Task: Model the population dynamics of endangered species in a fragmented landscape.
Action: Mouse moved to (181, 370)
Screenshot: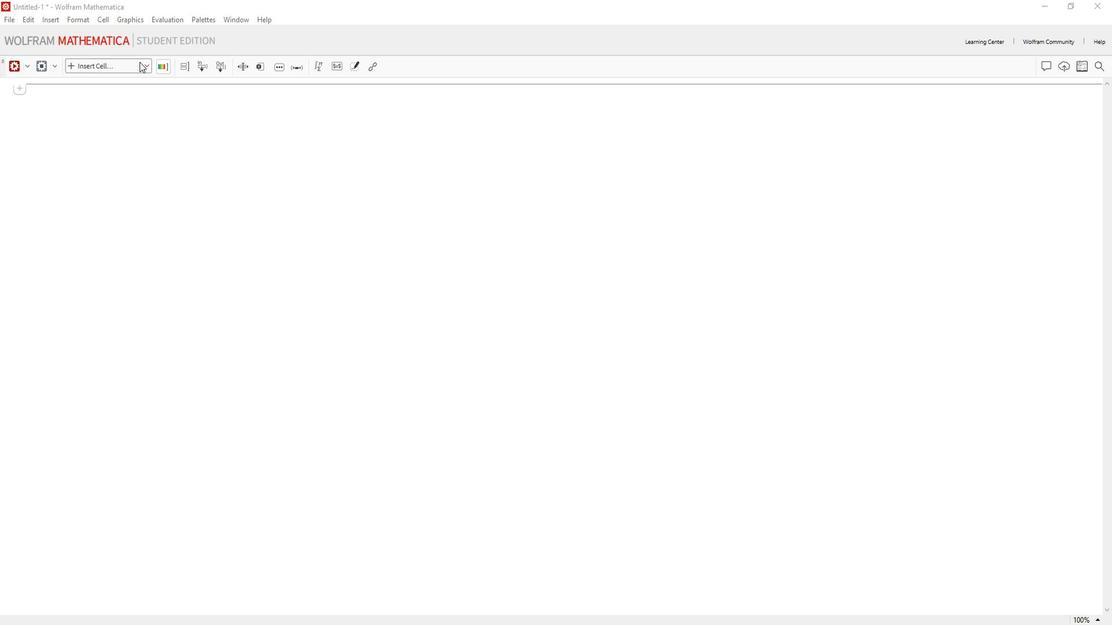 
Action: Mouse pressed left at (181, 370)
Screenshot: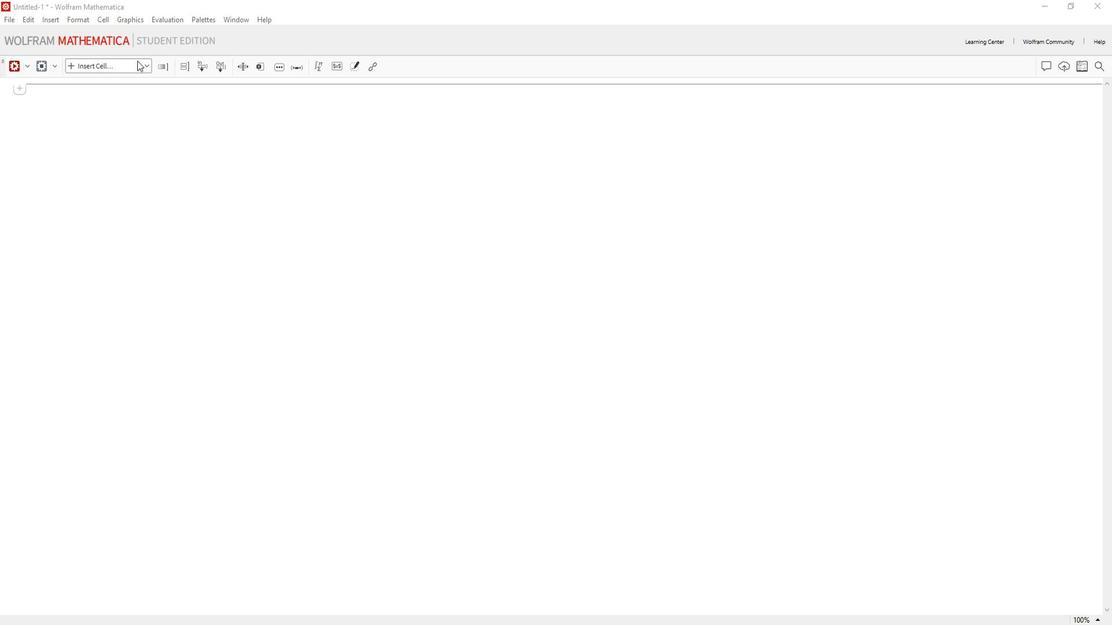 
Action: Mouse moved to (181, 370)
Screenshot: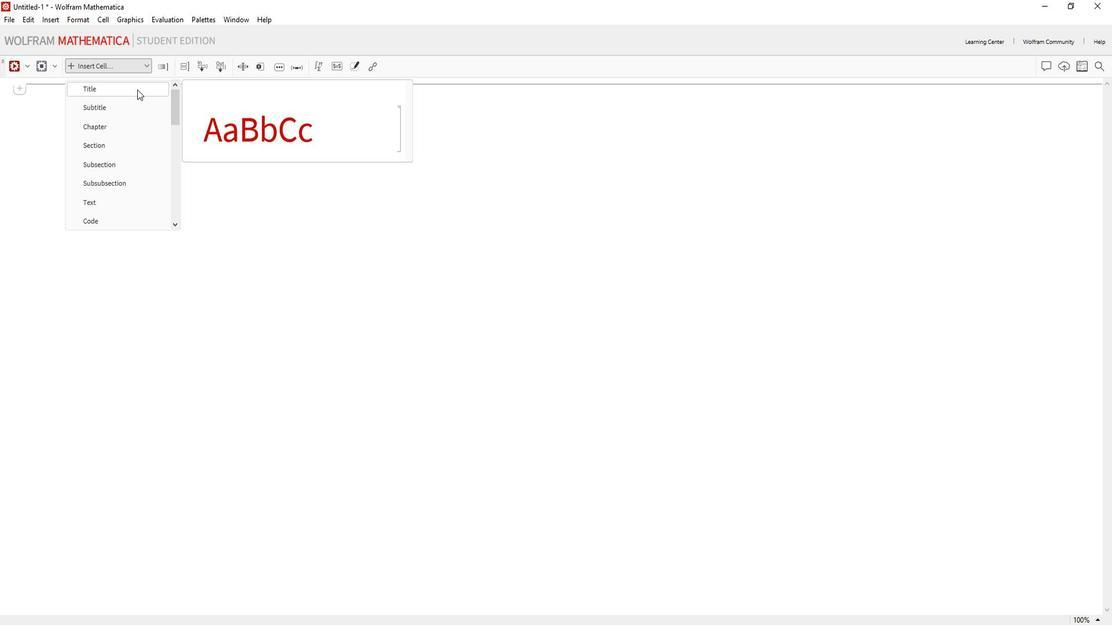 
Action: Mouse pressed left at (181, 370)
Screenshot: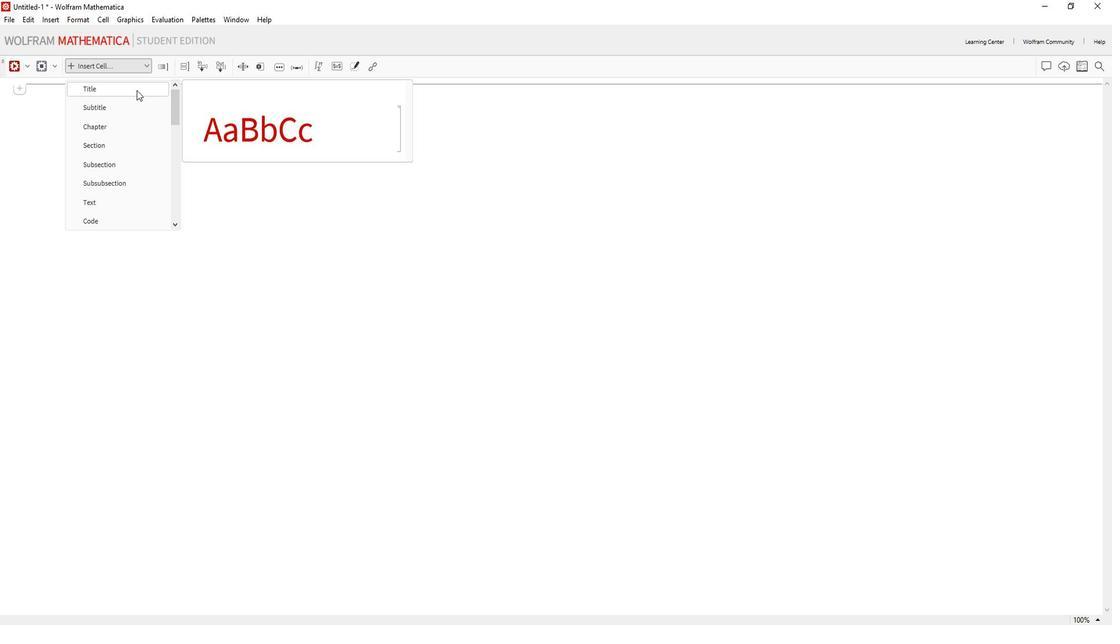 
Action: Mouse moved to (181, 371)
Screenshot: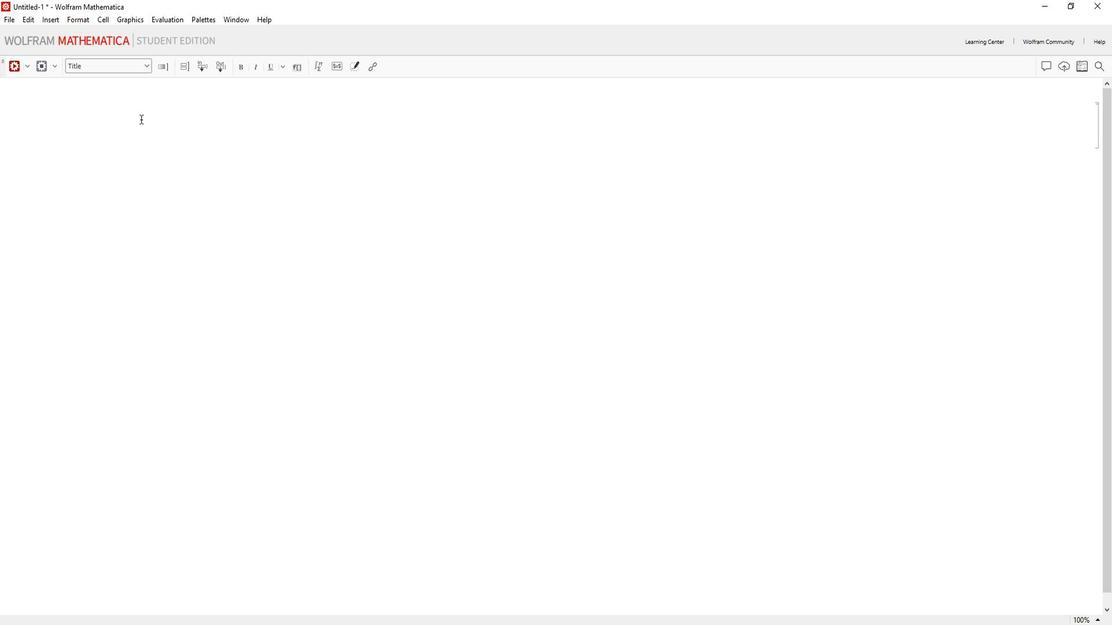 
Action: Key pressed p<Key.caps_lock>OPULATION<Key.space><Key.caps_lock>d<Key.caps_lock>YNAMICS<Key.space>OF<Key.space><Key.caps_lock>e<Key.caps_lock>NDANGERED<Key.space><Key.caps_lock>s<Key.caps_lock>PECIES<Key.space>IN<Key.space><Key.caps_lock>a<Key.space>f<Key.caps_lock>RAGMENTED<Key.space><Key.caps_lock>l<Key.caps_lock>ANDSCAP<Key.space><Key.backspace>E
Screenshot: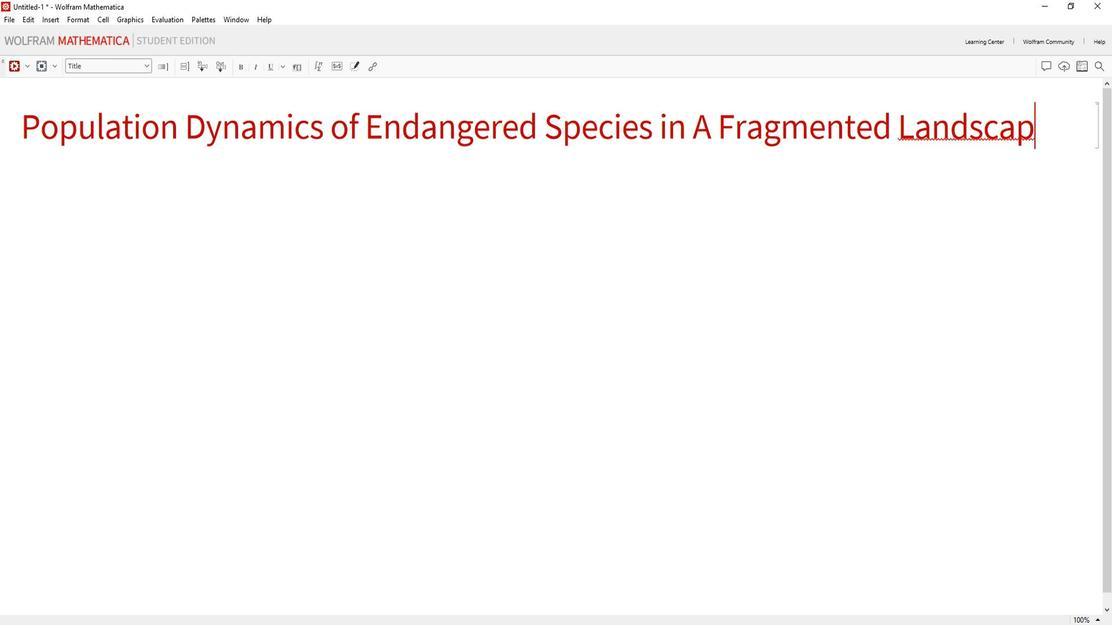 
Action: Mouse moved to (181, 371)
Screenshot: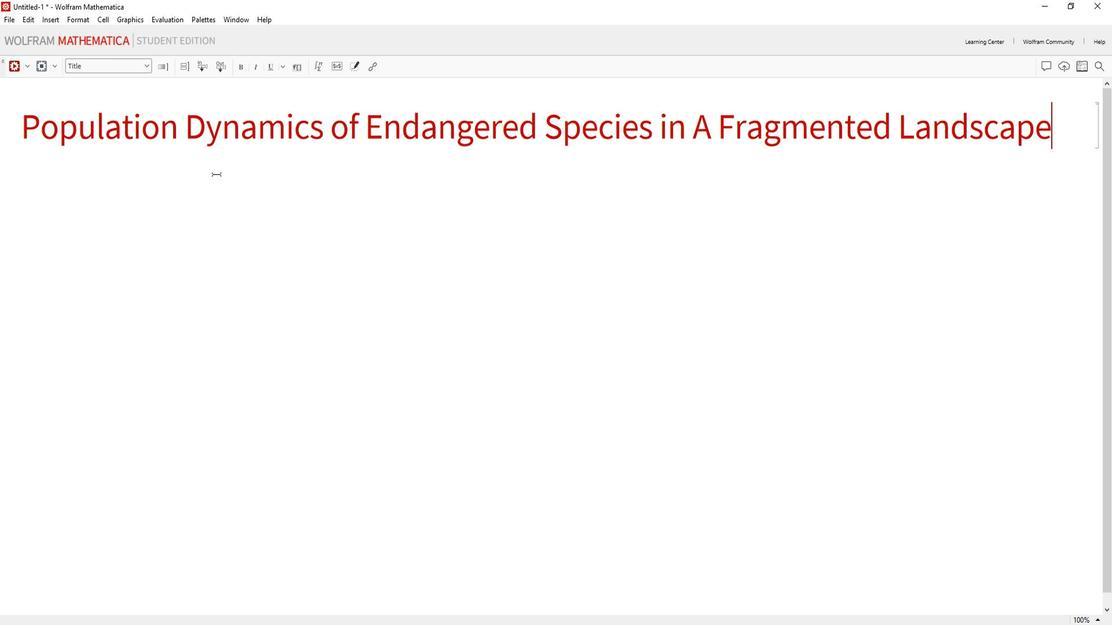 
Action: Key pressed <Key.space>
Screenshot: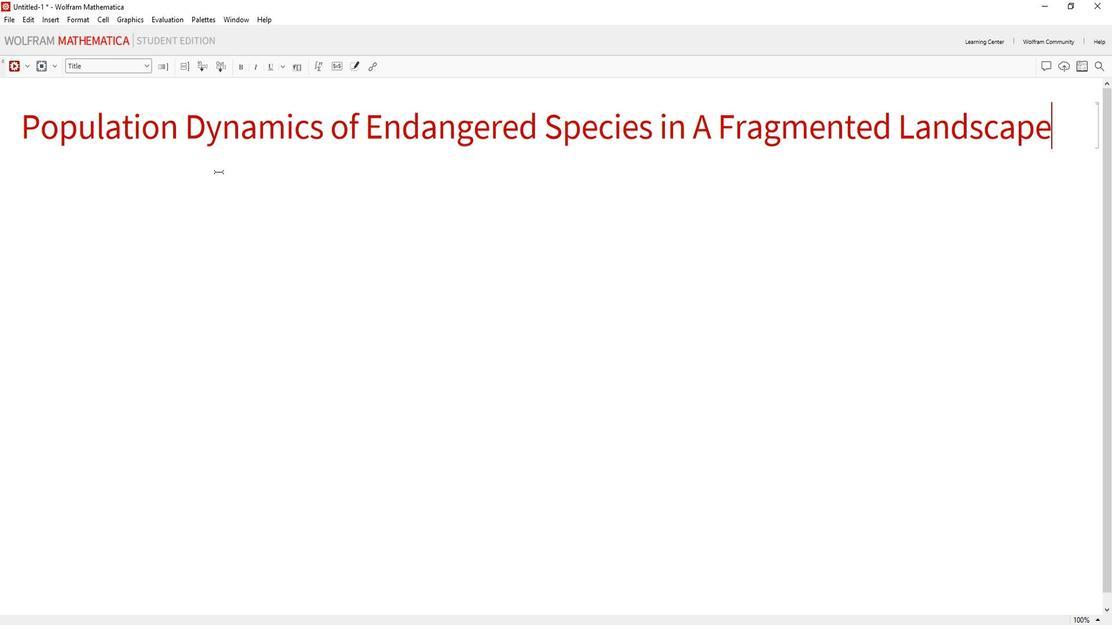 
Action: Mouse moved to (181, 371)
Screenshot: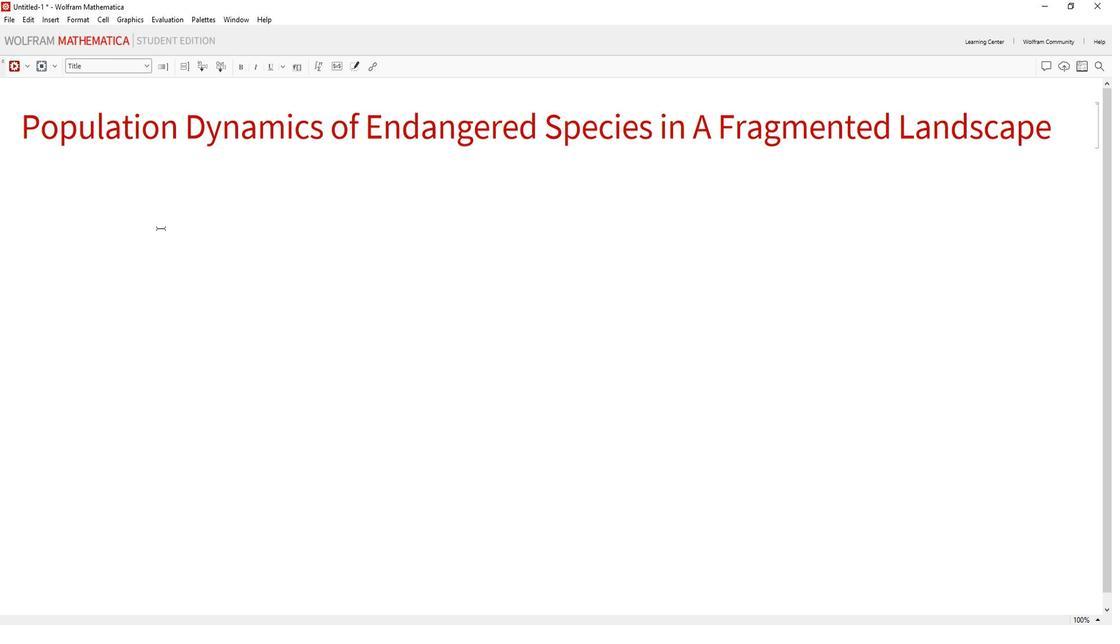 
Action: Mouse pressed left at (181, 371)
Screenshot: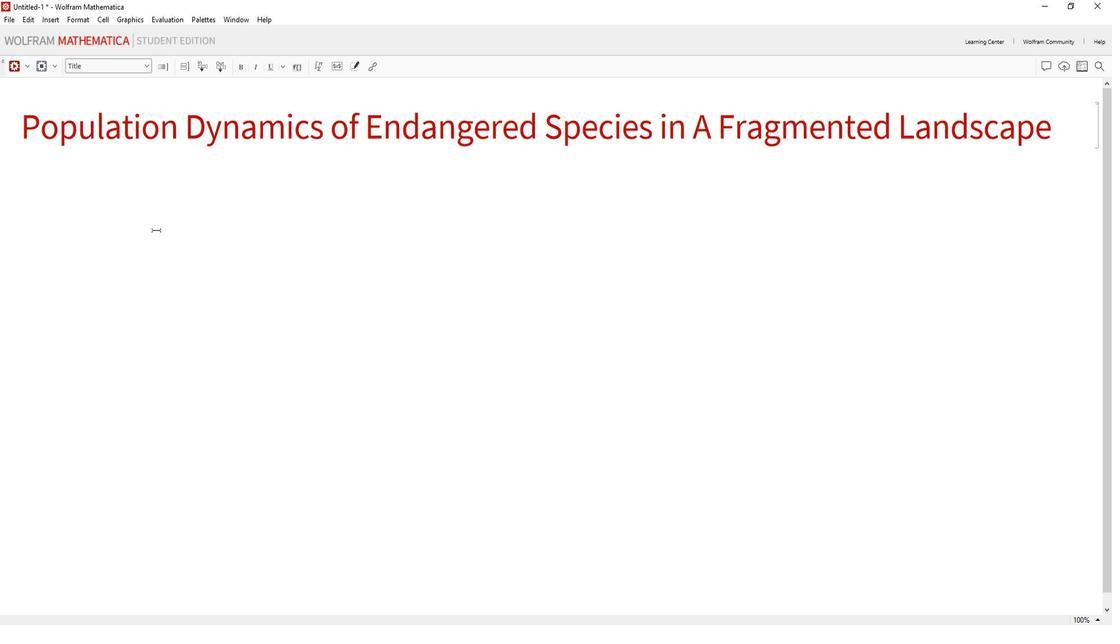 
Action: Mouse moved to (181, 370)
Screenshot: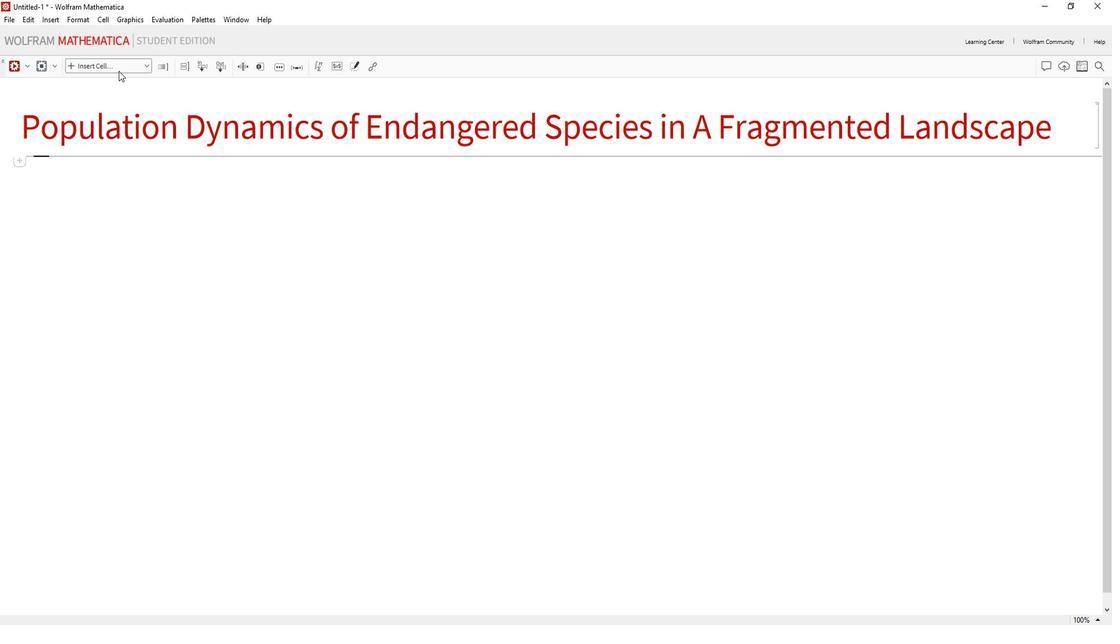 
Action: Mouse pressed left at (181, 370)
Screenshot: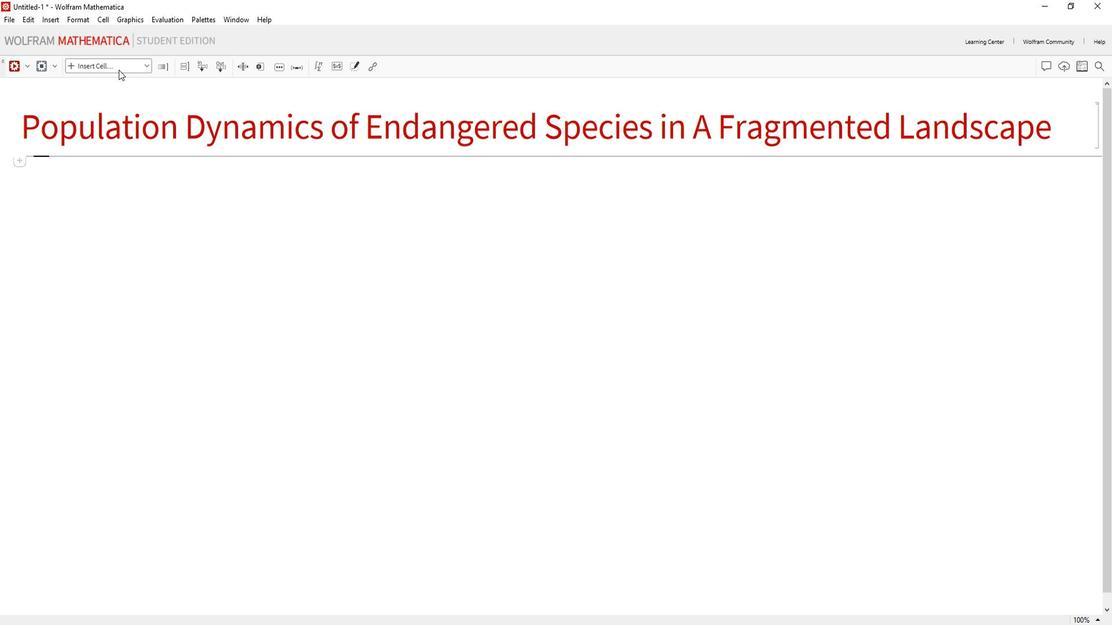 
Action: Mouse moved to (181, 371)
Screenshot: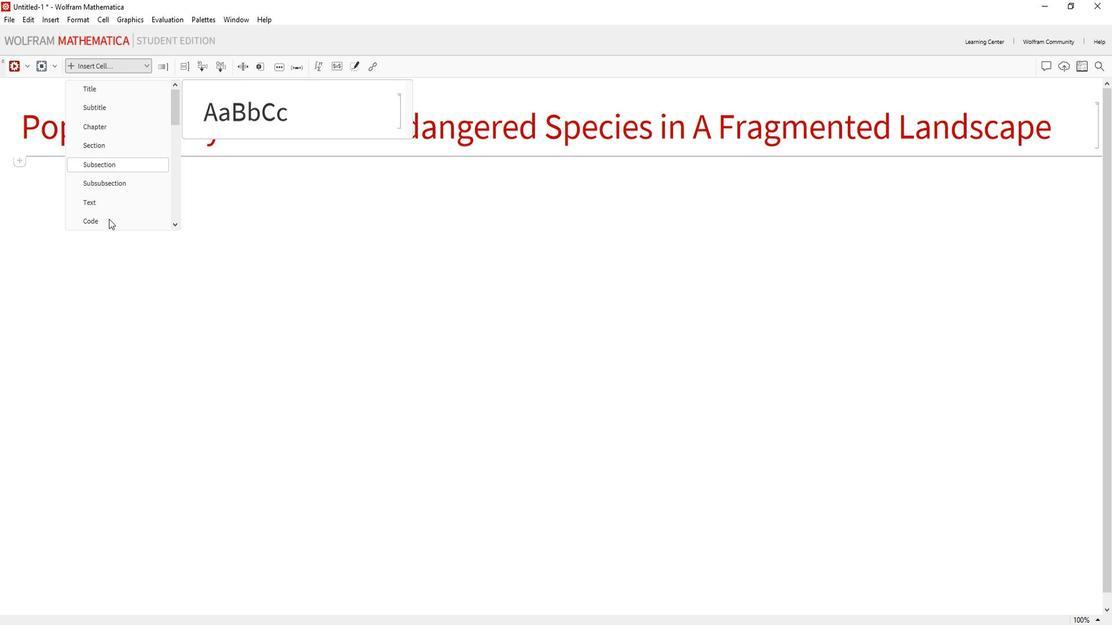
Action: Mouse pressed left at (181, 371)
Screenshot: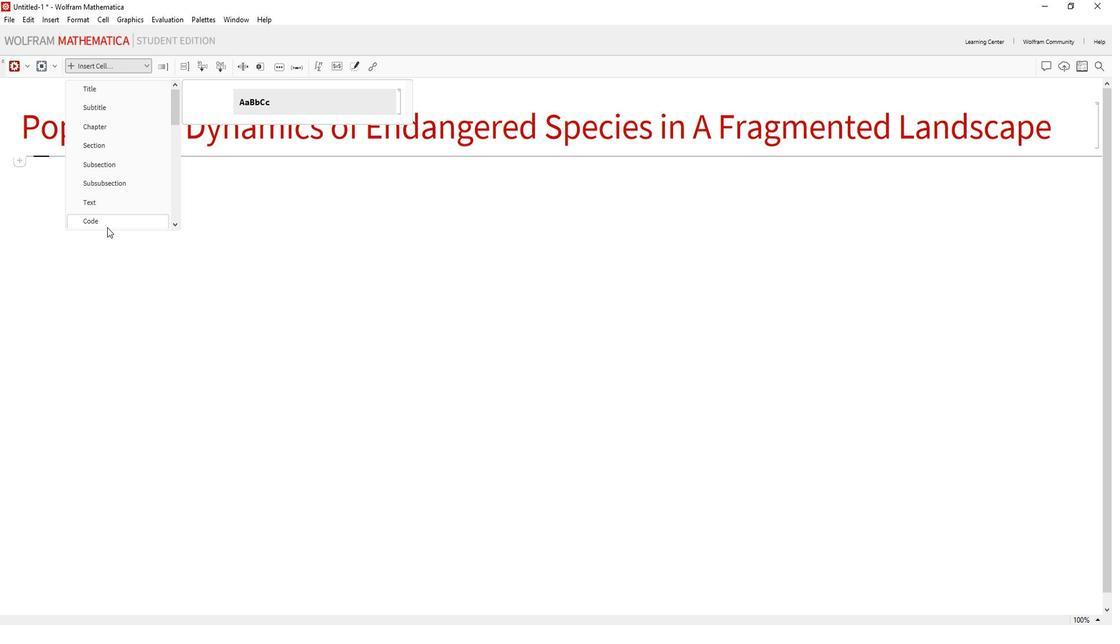 
Action: Mouse moved to (181, 371)
Screenshot: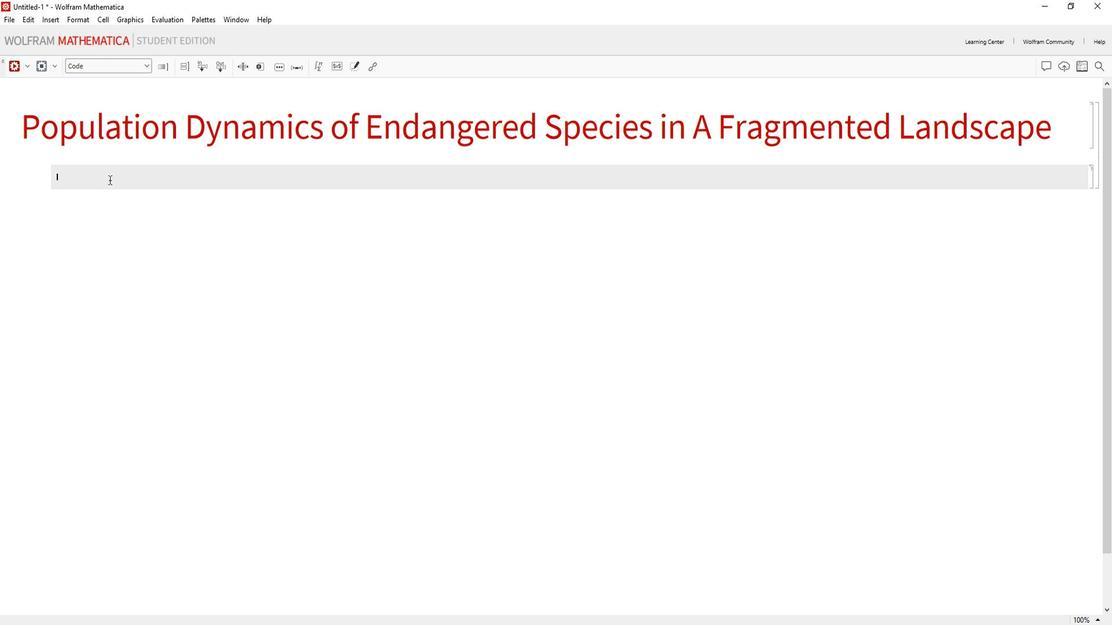 
Action: Key pressed BIRTH<Key.caps_lock>r<Key.caps_lock>ATE<Key.space>=<Key.space>0.2;<Key.enter>DEATH<Key.caps_lock>r<Key.caps_lock>ATE<Key.space>-<Key.backspace>=<Key.space>0.1;<Key.enter>MIGRATION<Key.caps_lock>r<Key.caps_lock>ATE<Key.space>=<Key.space>0.05;<Key.enter>FRAG
Screenshot: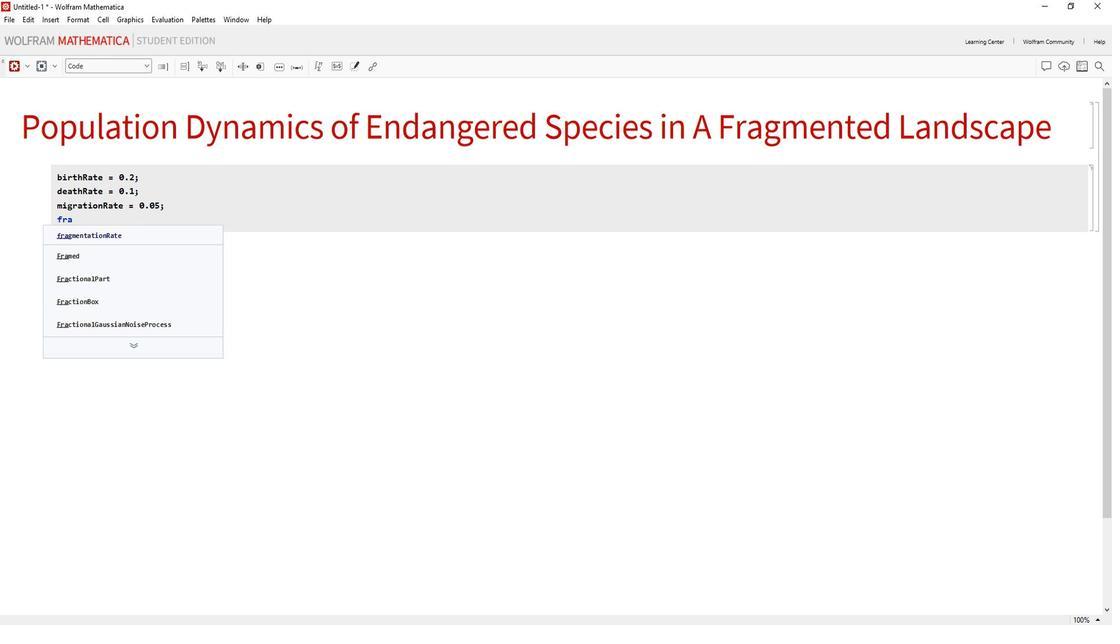 
Action: Mouse moved to (181, 371)
Screenshot: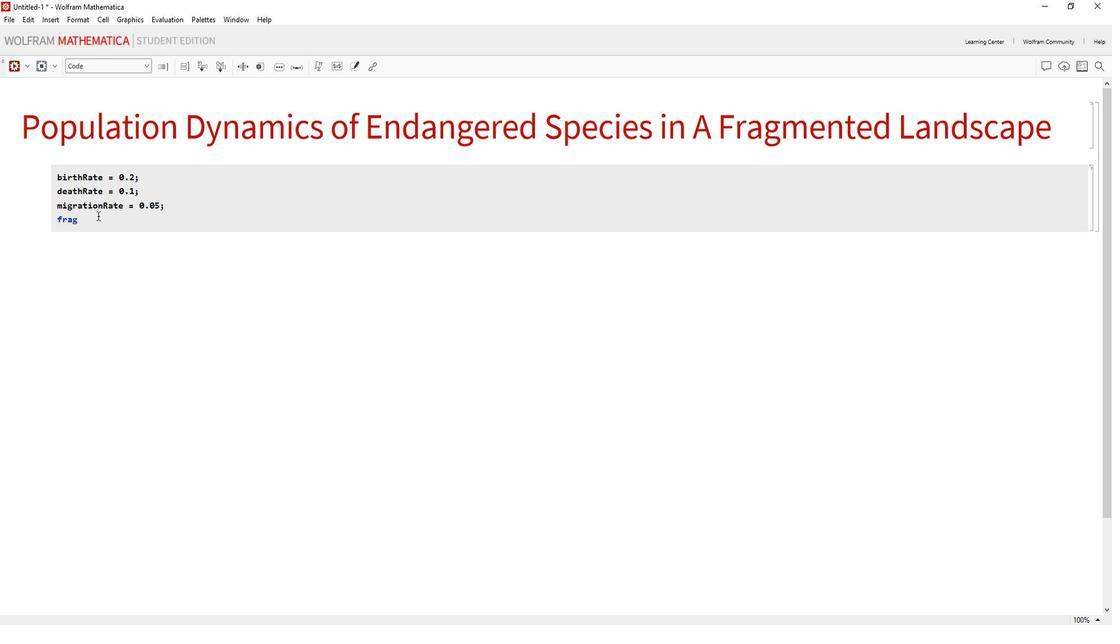 
Action: Key pressed M
Screenshot: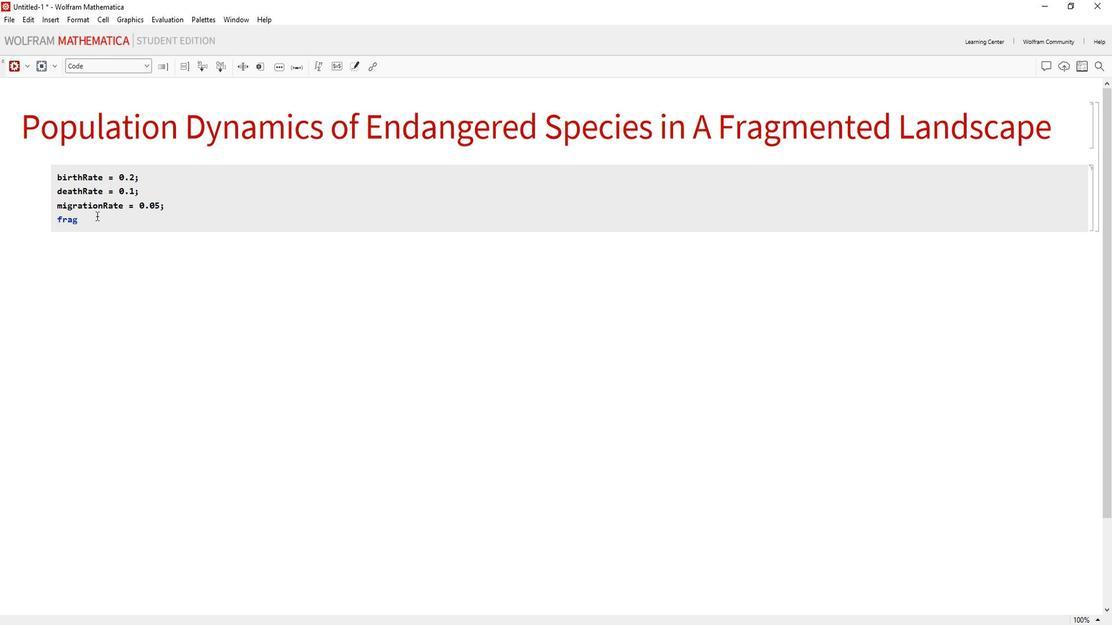 
Action: Mouse moved to (181, 371)
Screenshot: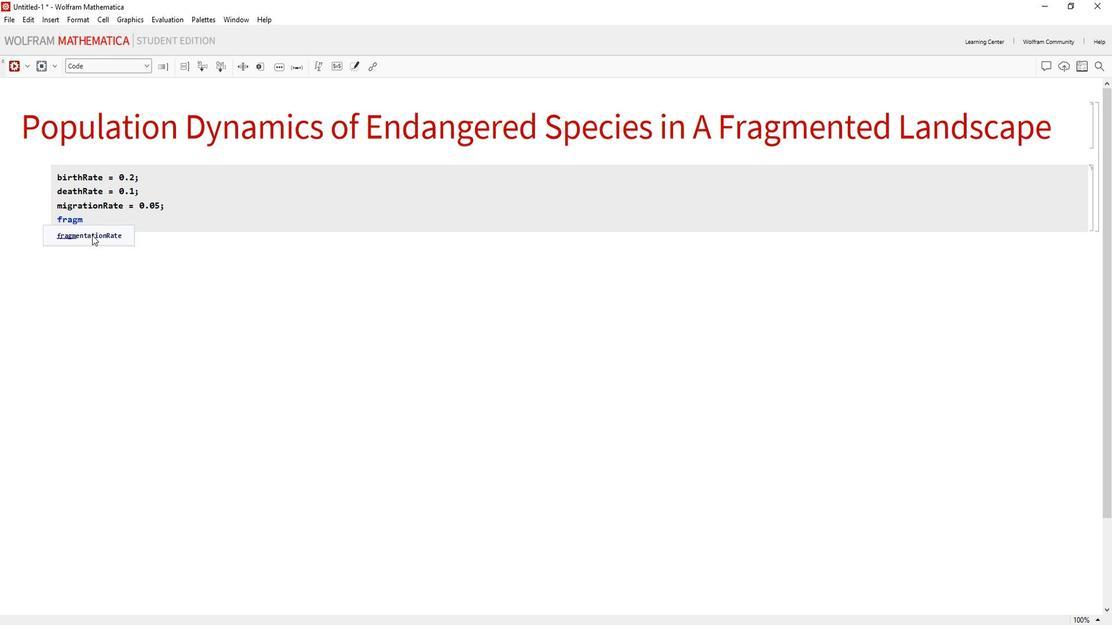 
Action: Mouse pressed left at (181, 371)
Screenshot: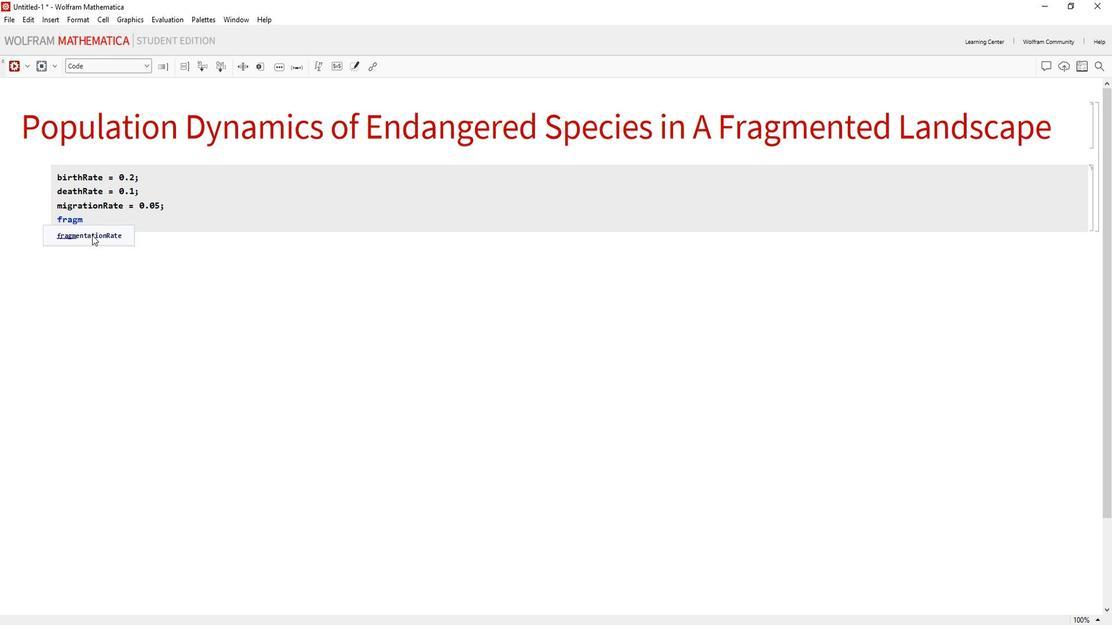 
Action: Key pressed <Key.space>=<Key.space>0.02;<Key.enter>EQNS<Key.space>=<Key.space><Key.shift_r>{<Key.space><Key.enter><Key.caps_lock>p'<Key.caps_lock>[T]<Key.space>==<Key.space>BIRTH<Key.caps_lock>r<Key.caps_lock>ATE
Screenshot: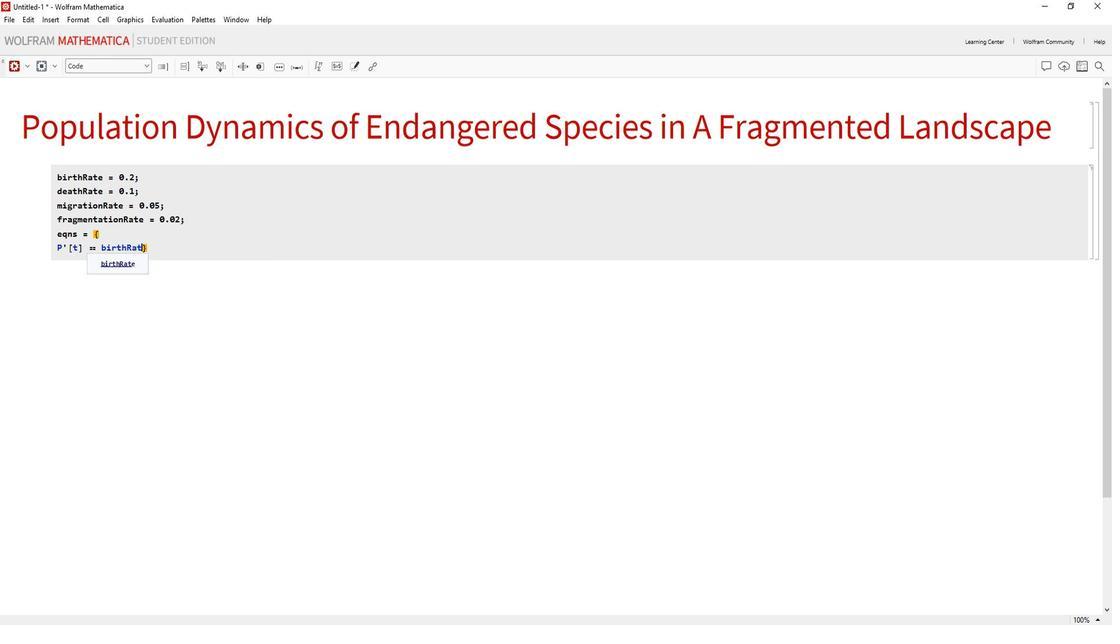 
Action: Mouse moved to (181, 371)
Screenshot: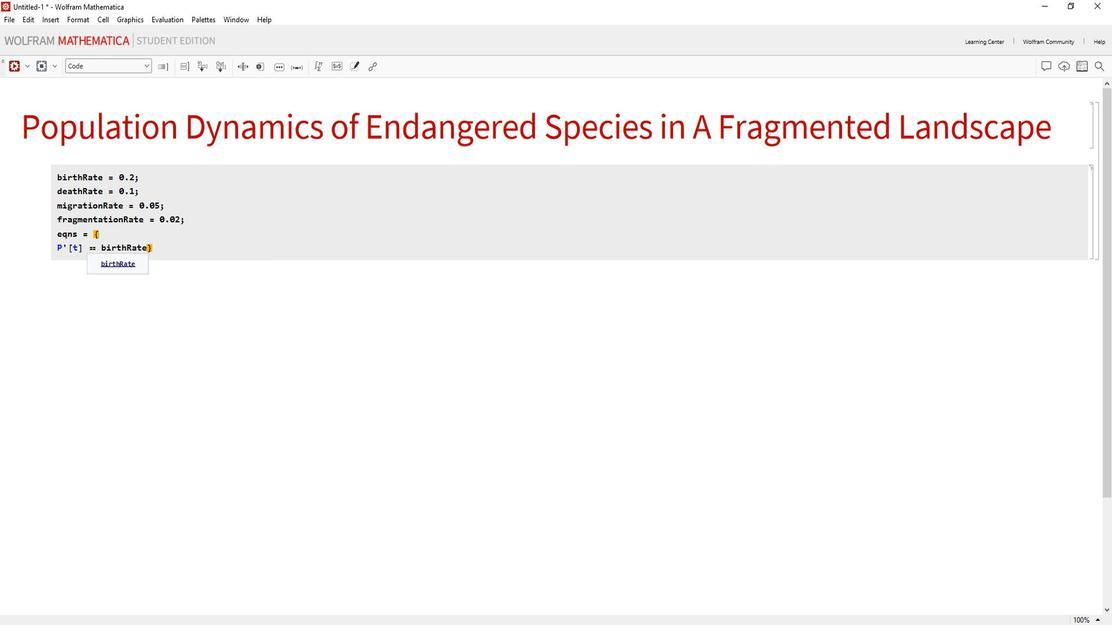 
Action: Key pressed *<Key.caps_lock>p[<Key.caps_lock>T<Key.right><Key.space>
Screenshot: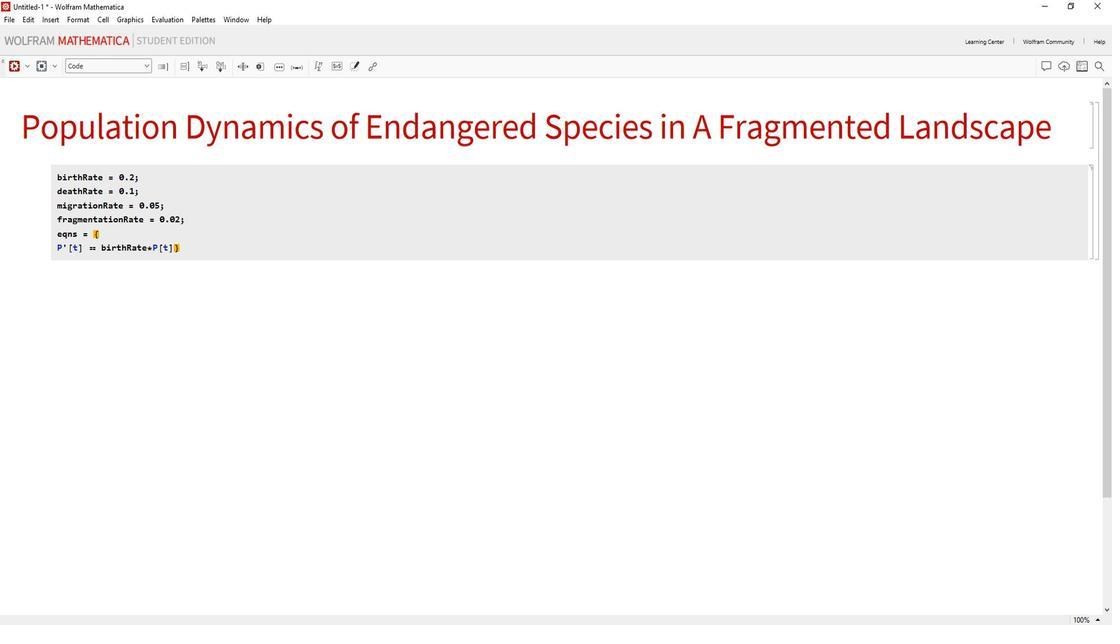 
Action: Mouse moved to (181, 371)
Screenshot: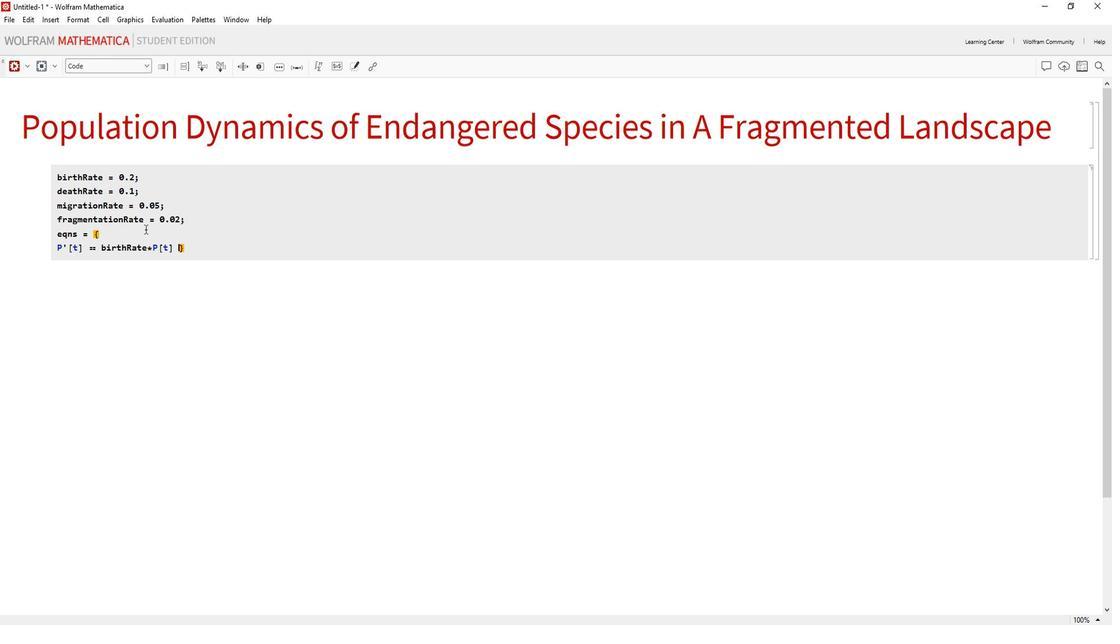 
Action: Key pressed -
Screenshot: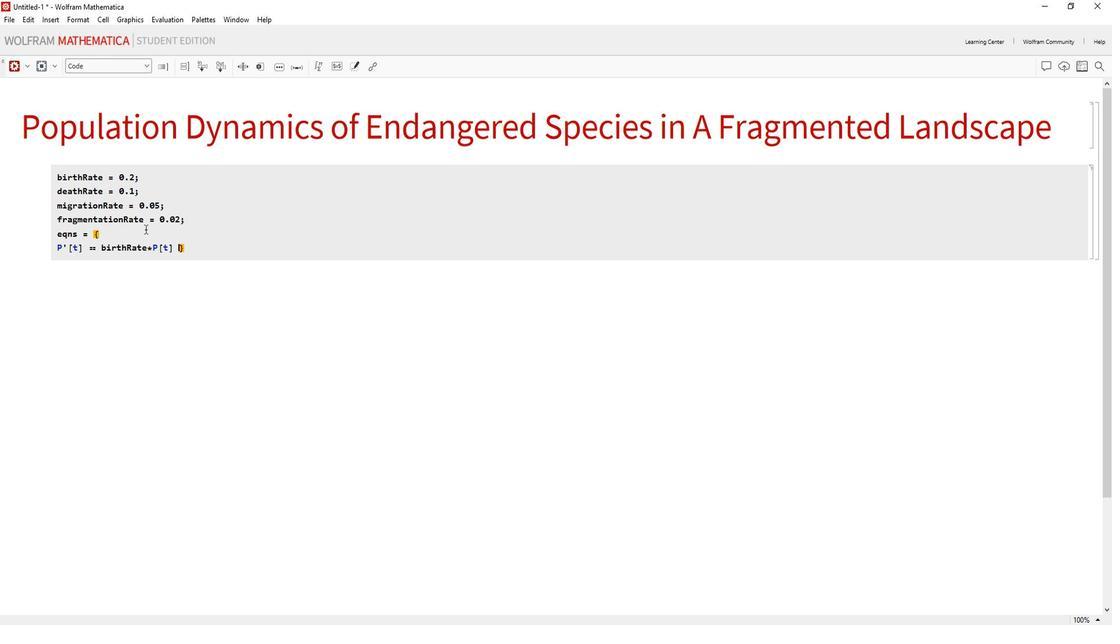 
Action: Mouse moved to (181, 371)
Screenshot: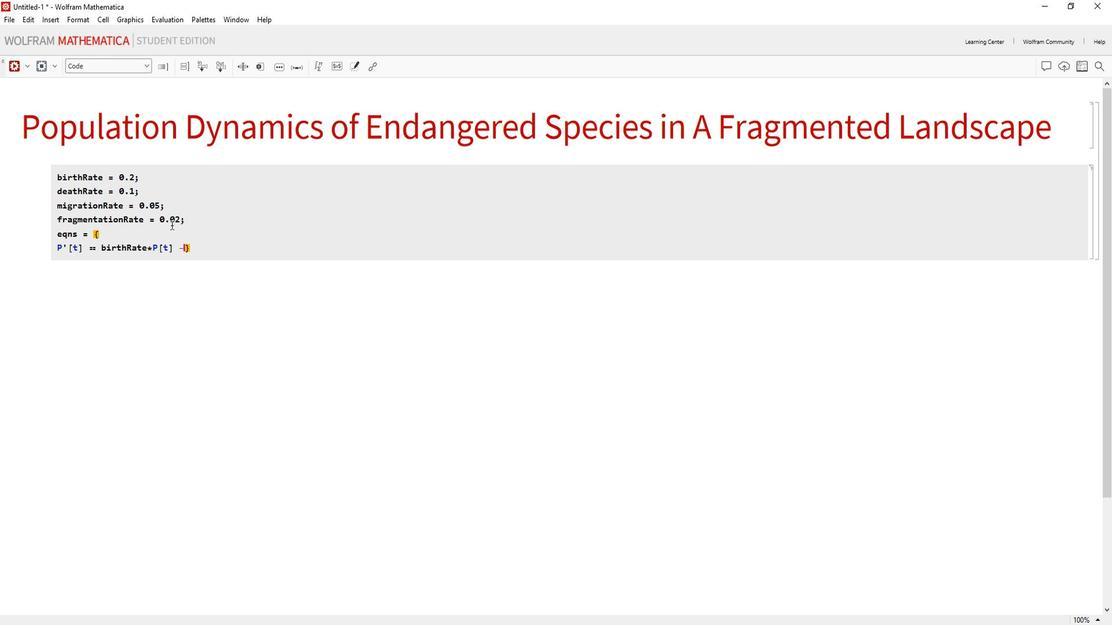 
Action: Key pressed <Key.space>DEATH<Key.caps_lock>r<Key.caps_lock>ATE*<Key.caps_lock>p<Key.caps_lock>[T]<Key.space>-<Key.space>FRAGMENTATION<Key.caps_lock>r<Key.caps_lock>ATE*<Key.caps_lock>p[<Key.caps_lock>T<Key.right>,<Key.space><Key.enter><Key.caps_lock>q<Key.caps_lock>'[T<Key.right><Key.space>==<Key.space>BIRTH<Key.caps_lock>r<Key.caps_lock>ATE<Key.space><Key.backspace>*<Key.caps_lock>q<Key.caps_lock>9T<Key.backspace><Key.backspace>[T<Key.right><Key.space>-<Key.space>DEATH<Key.caps_lock>r<Key.caps_lock>ATE*<Key.caps_lock>q[<Key.caps_lock>T<Key.right><Key.space>-<Key.space>FRAGMENTATION<Key.caps_lock>r<Key.caps_lock>T<Key.backspace>ATE*<Key.caps_lock>q[<Key.caps_lock>T<Key.right><Key.space><Key.shift>+<Key.space>MIGRATION<Key.caps_lock>r<Key.caps_lock>ATE*<Key.caps_lock>p[<Key.caps_lock>T<Key.right><Key.space>-<Key.space>MIGRATION<Key.caps_lock>r<Key.caps_lock>ATE*<Key.caps_lock>q[<Key.caps_lock>T<Key.right>,<Key.space><Key.enter><Key.caps_lock>r'<Key.caps_lock>[T<Key.right><Key.space>==<Key.space>BIRTH<Key.caps_lock>r<Key.caps_lock>ATE*<Key.caps_lock>r[t<Key.backspace><Key.caps_lock>T<Key.right><Key.space>-<Key.space>DEATH<Key.caps_lock>r<Key.caps_lock>ATE*<Key.caps_lock>r<Key.caps_lock>T]<Key.backspace><Key.backspace>[T]<Key.space>-<Key.space>FRAGMENTATION<Key.caps_lock>r<Key.caps_lock>ATE*<Key.caps_lock>r[<Key.caps_lock>T]<Key.space><Key.shift>+<Key.space>MIGRATION<Key.caps_lock>r<Key.caps_lock>ATE*<Key.caps_lock>q[<Key.caps_lock>T]<Key.space>-<Key.space>MIGRATION<Key.caps_lock>r<Key.caps_lock>ATE*<Key.caps_lock>r<Key.caps_lock>[T],<Key.space><Key.enter><Key.right>;<Key.enter>INITIAL<Key.caps_lock>c<Key.caps_lock>ONDITIONS<Key.space>=<Key.space><Key.shift_r>{<Key.caps_lock>p[0]<Key.space>==<Key.space>100,<Key.space><Key.caps_lock>Q[<Key.backspace><Key.backspace><Key.caps_lock>q[0]<Key.space>==<Key.space>50,<Key.space>r[0]<Key.space>==<Key.space>20<Key.shift_r><Key.shift_r>};<Key.enter>sol<Key.backspace><Key.backspace><Key.backspace><Key.caps_lock>S<Key.caps_lock>o<Key.backspace><Key.caps_lock>OL<Key.space>=<Key.space><Key.caps_lock>nds<Key.caps_lock>OLVE[<Key.shift_r>{EQNS,<Key.space>INITIAL<Key.caps_lock>c<Key.caps_lock>ONDITIONS<Key.right>,<Key.space><Key.shift_r>{<Key.caps_lock>p,<Key.space>q,<Key.space>r<Key.right><Key.right><Key.backspace>,<Key.space><Key.shift_r>{t<Key.backspace><Key.caps_lock>T,<Key.space>0,<Key.space>100<Key.shift_r>};<Key.enter><Key.caps_lock>p<Key.caps_lock>LOT[<Key.caps_lock>e<Key.caps_lock>VALUATE[<Key.shift_r>{<Key.caps_lock>p[t<Key.backspace><Key.caps_lock>T[<Key.backspace>],<Key.space><Key.caps_lock>q<Key.caps_lock>[T],<Key.space><Key.caps_lock>r<Key.caps_lock>[T]<Key.shift_r>}<Key.space>/.<Key.space>SOL],<Key.space><Key.shift_r><Key.shift_r>{T,<Key.space>0,<Key.space>100<Key.shift_r>},<Key.enter><Key.caps_lock>p<Key.caps_lock>LOT<Key.caps_lock>l<Key.caps_lock>EGENDS<Key.space>-<Key.shift><Key.shift><Key.shift><Key.shift>><Key.space><Key.shift_r>{<Key.shift_r>"<Key.caps_lock>f<Key.caps_lock>RAGMENT<Key.space>1<Key.shift_r>",<Key.space><Key.shift_r>"<Key.caps_lock>f<Key.caps_lock>RAGMENT<Key.space>2<Key.shift_r>",<Key.space><Key.shift_r>"<Key.caps_lock>f<Key.caps_lock>RAGMENT<Key.space>3<Key.shift_r><Key.shift_r>"<Key.shift_r>},<Key.enter><Key.caps_lock>a<Key.caps_lock>XES<Key.caps_lock>l<Key.caps_lock>ABEL<Key.space>-<Key.shift>><Key.space><Key.shift_r>{<Key.shift_r>"<Key.caps_lock>t<Key.caps_lock>IME<Key.shift_r>",<Key.space><Key.shift_r>"<Key.caps_lock>p<Key.caps_lock>OPULATION<Key.shift_r>"<Key.shift_r>},<Key.enter><Key.caps_lock>p<Key.caps_lock>LOT<Key.caps_lock>l<Key.caps_lock>ABEL<Key.space>-<Key.shift>><Key.space><Key.shift_r>"<Key.caps_lock>p<Key.caps_lock>OPULATION<Key.space><Key.caps_lock>d<Key.caps_lock>YNAMICS<Key.space>INA<Key.space><Key.caps_lock>f<Key.caps_lock>RAGMENTED<Key.space><Key.caps_lock>l<Key.caps_lock>ANDSCAPE'<Key.backspace><Key.shift_r>"<Key.shift_r><Key.shift_r><Key.shift_r><Key.shift_r><Key.shift_r><Key.shift_r><Key.shift_r><Key.shift_r><Key.shift_r><Key.shift_r><Key.shift_r><Key.shift_r>]<Key.space>
Screenshot: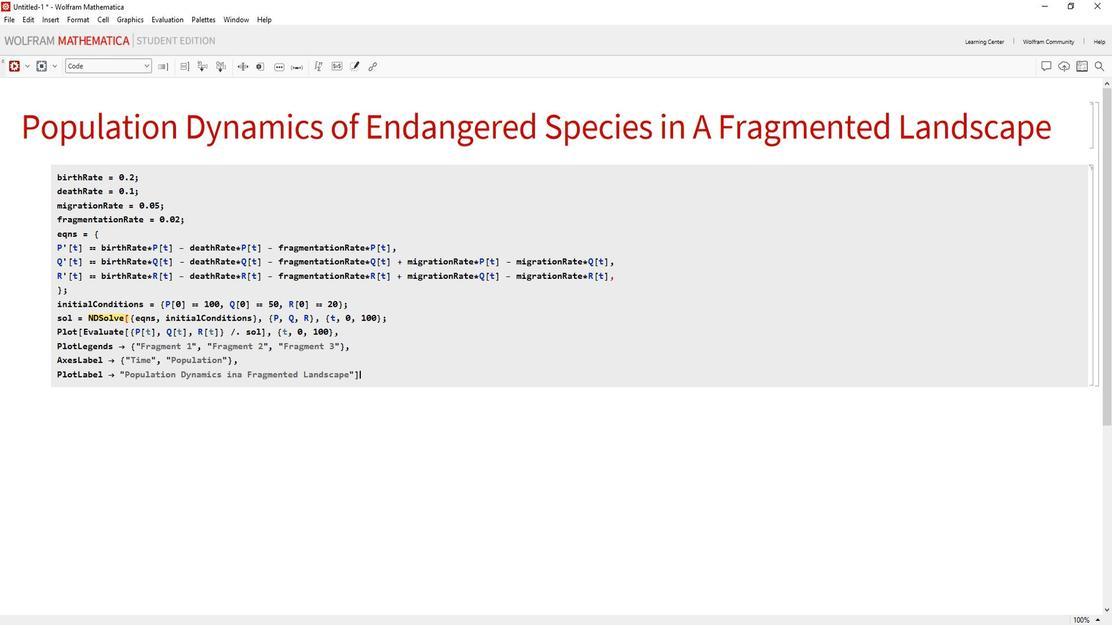 
Action: Mouse moved to (181, 370)
Screenshot: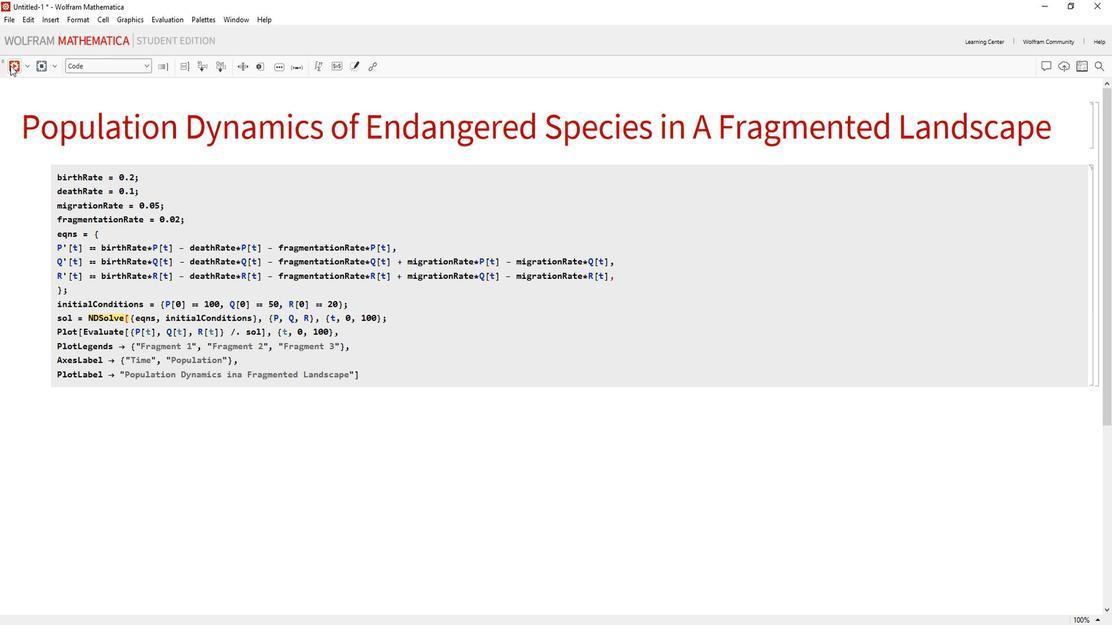 
Action: Mouse pressed left at (181, 370)
Screenshot: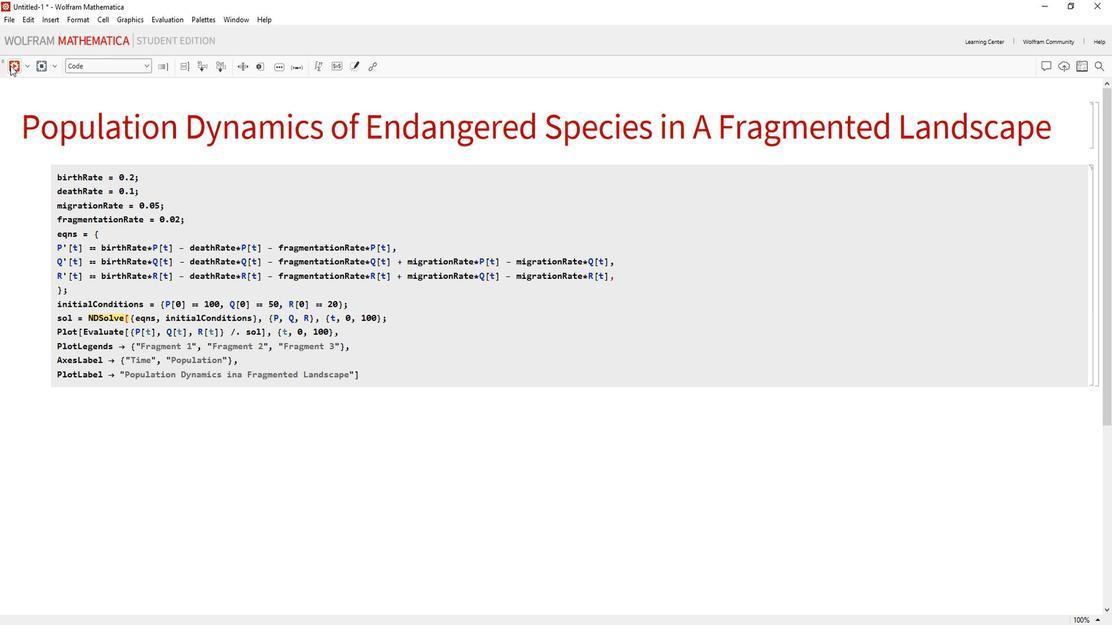 
Action: Mouse moved to (181, 371)
Screenshot: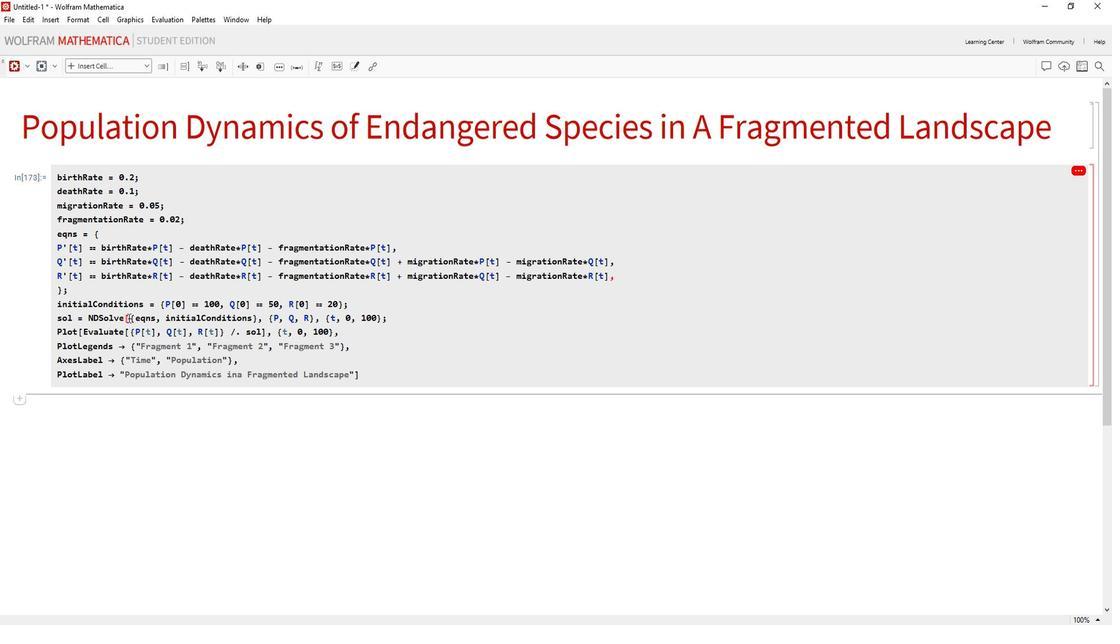 
Action: Mouse pressed left at (181, 371)
Screenshot: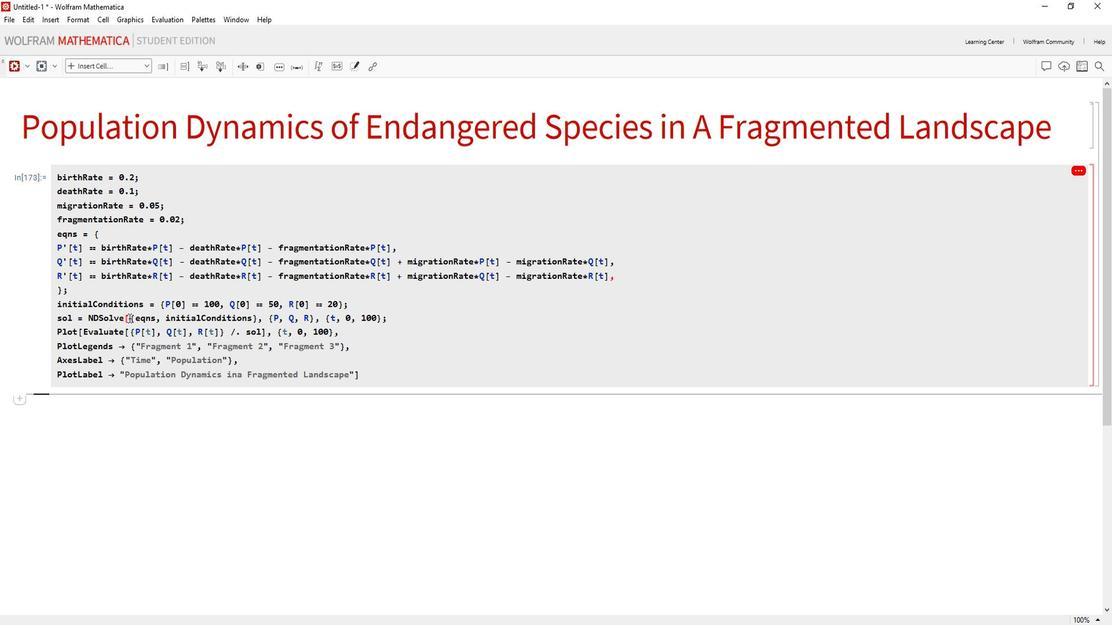 
Action: Mouse moved to (181, 371)
Screenshot: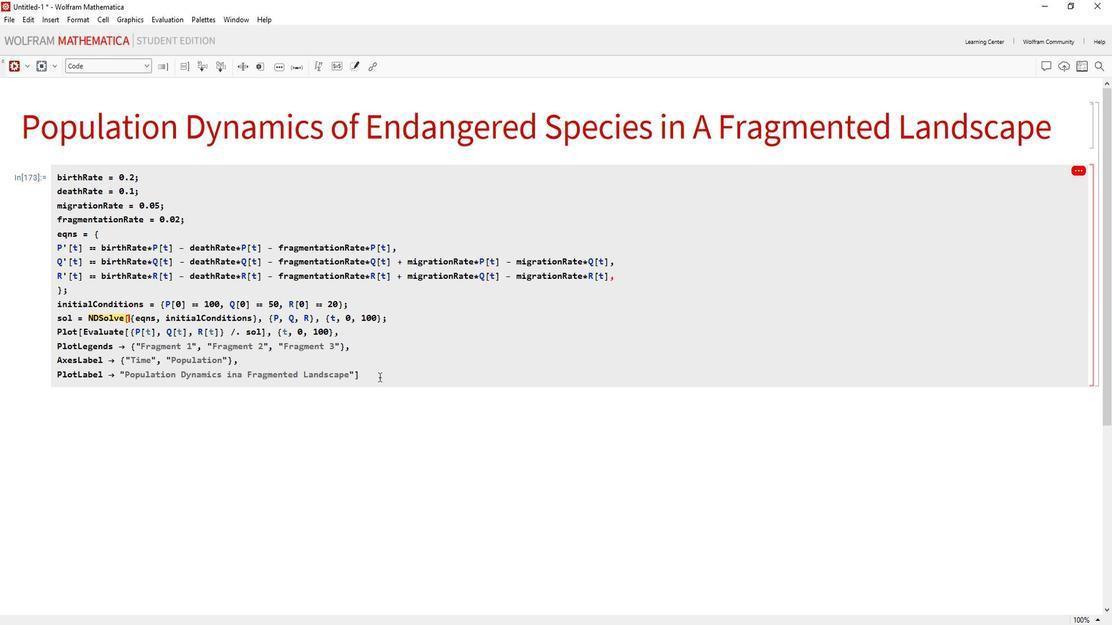 
Action: Mouse pressed left at (181, 371)
Screenshot: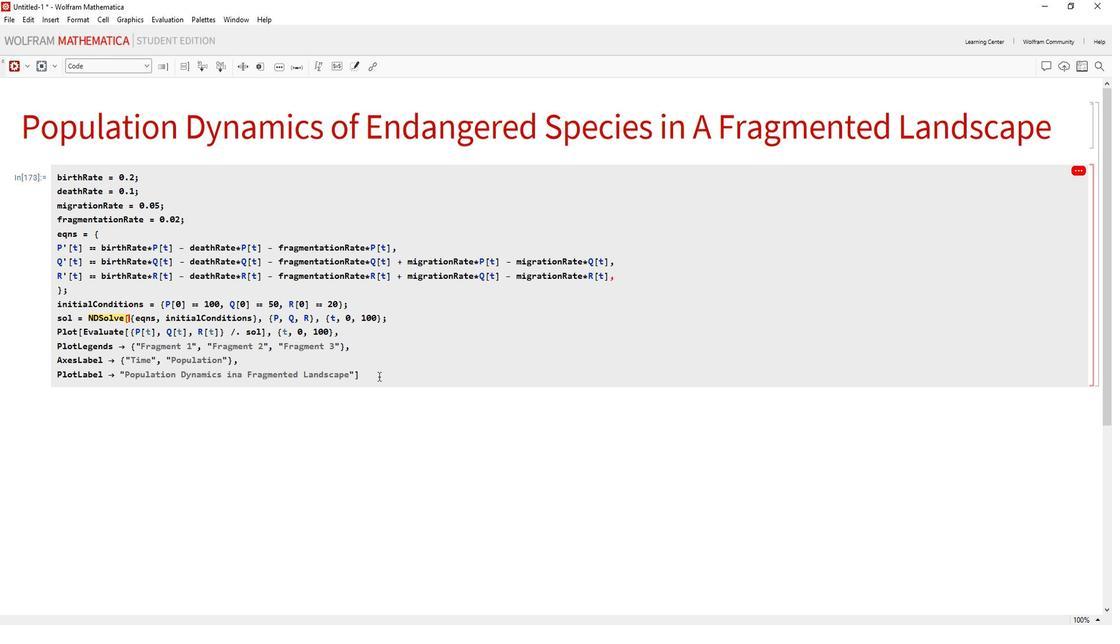 
Action: Mouse moved to (181, 371)
Screenshot: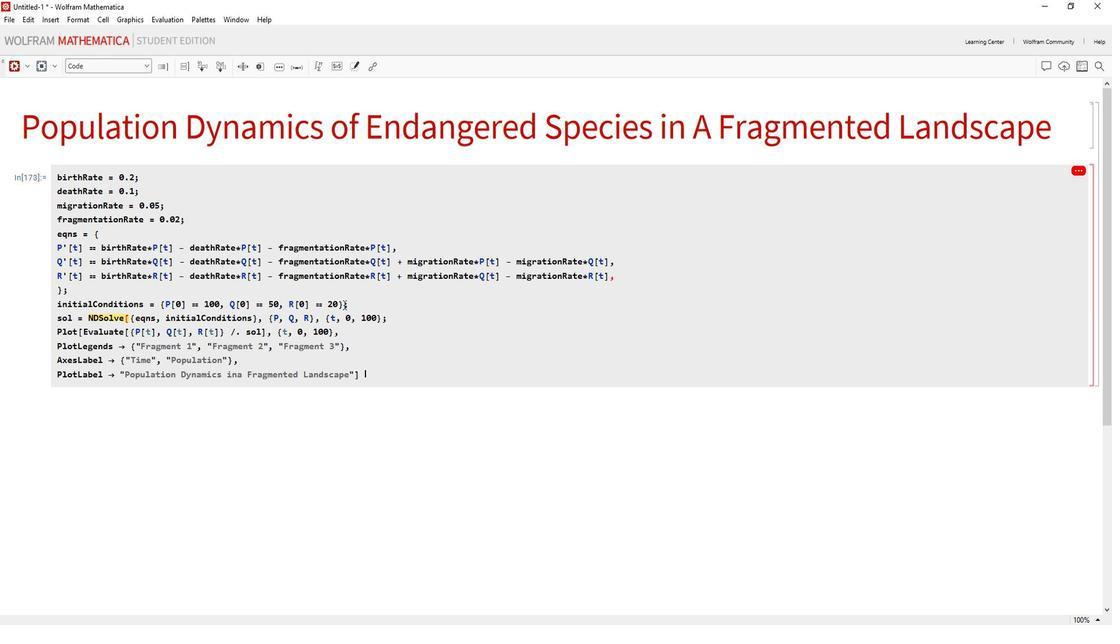 
Action: Mouse pressed left at (181, 371)
Screenshot: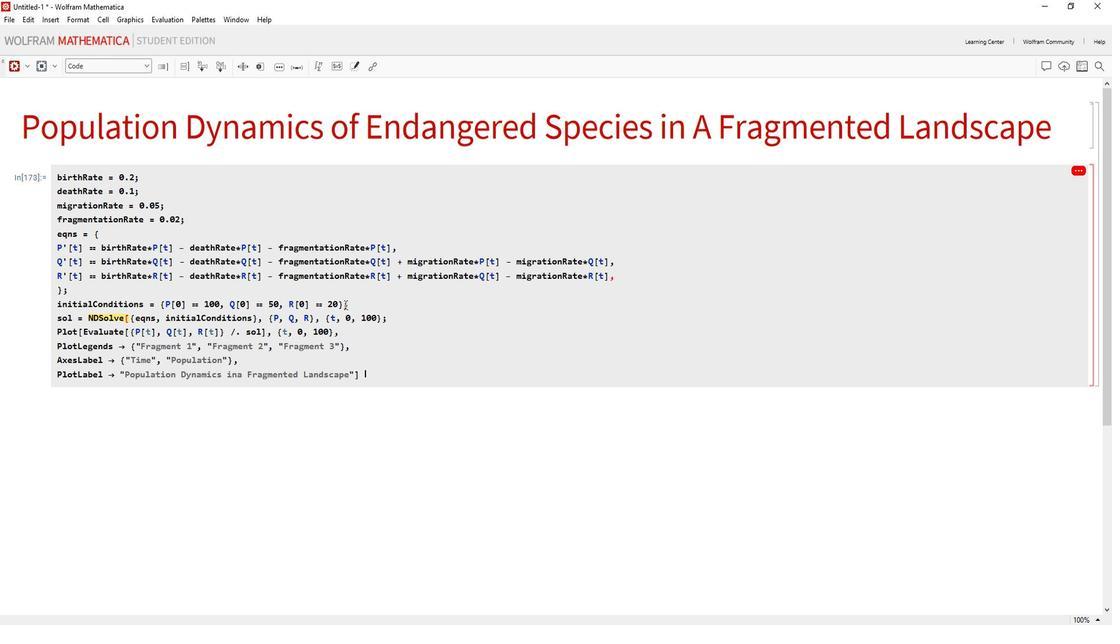 
Action: Mouse moved to (181, 371)
Screenshot: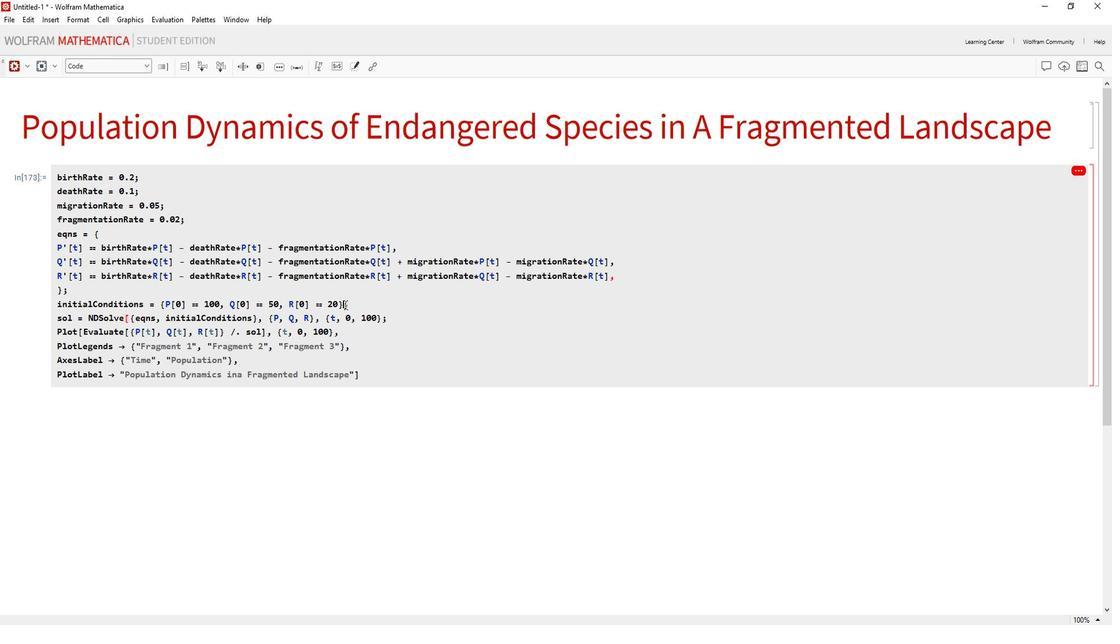 
Action: Key pressed ]
Screenshot: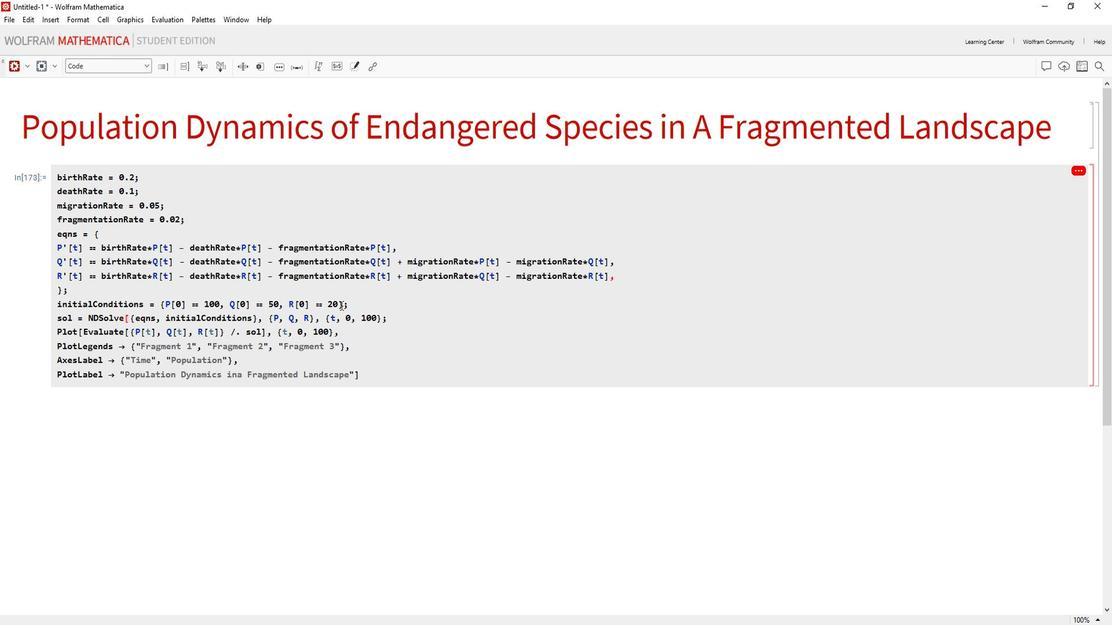 
Action: Mouse moved to (181, 371)
Screenshot: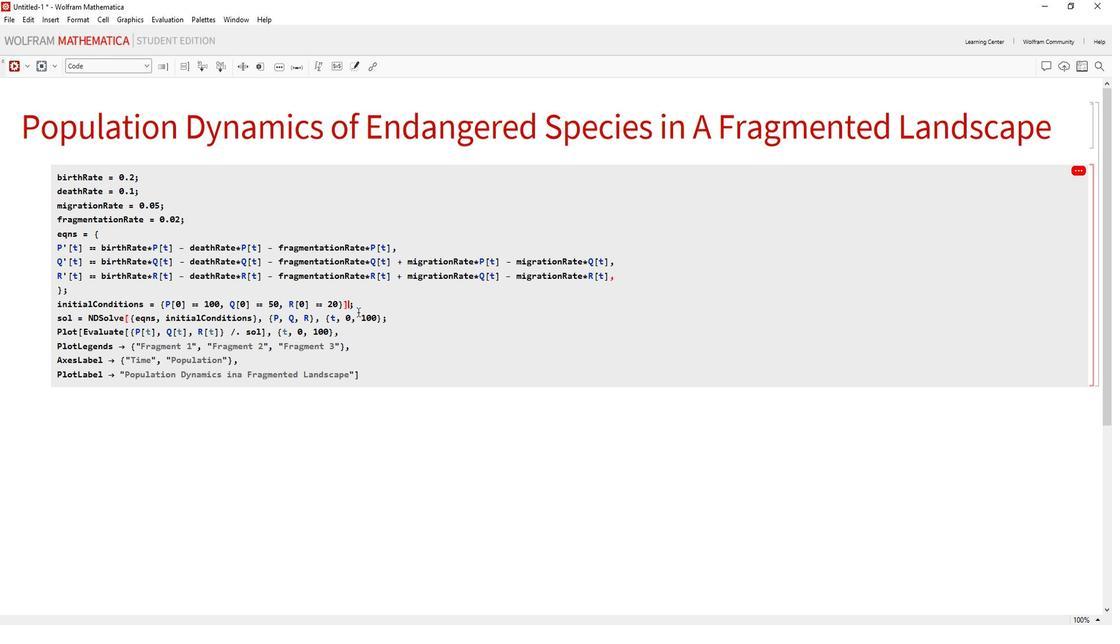 
Action: Mouse pressed left at (181, 371)
Screenshot: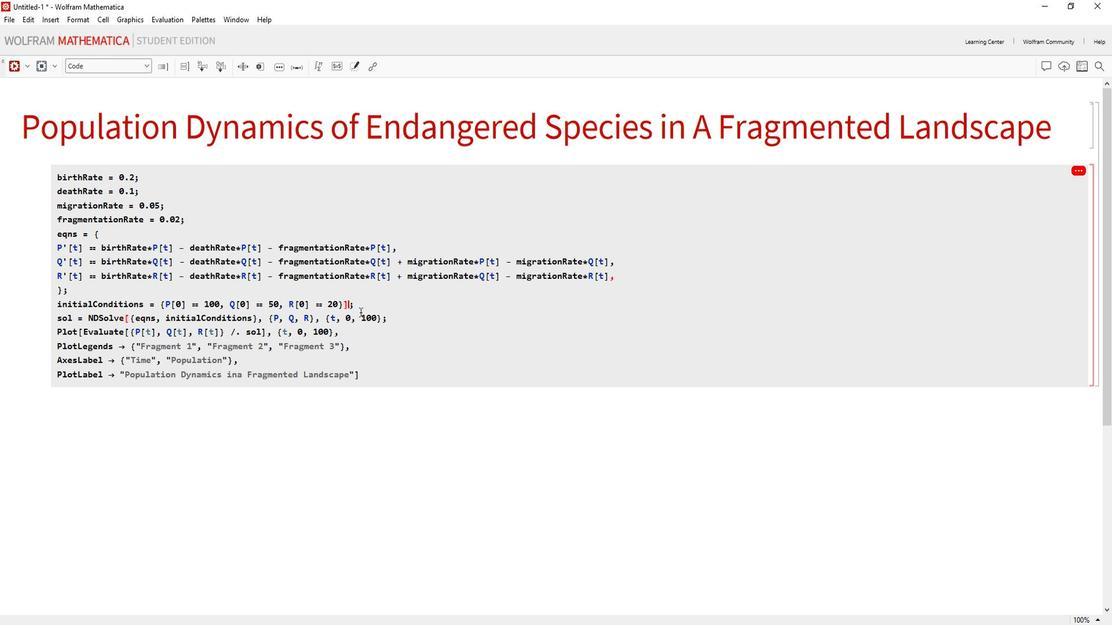 
Action: Mouse moved to (181, 371)
Screenshot: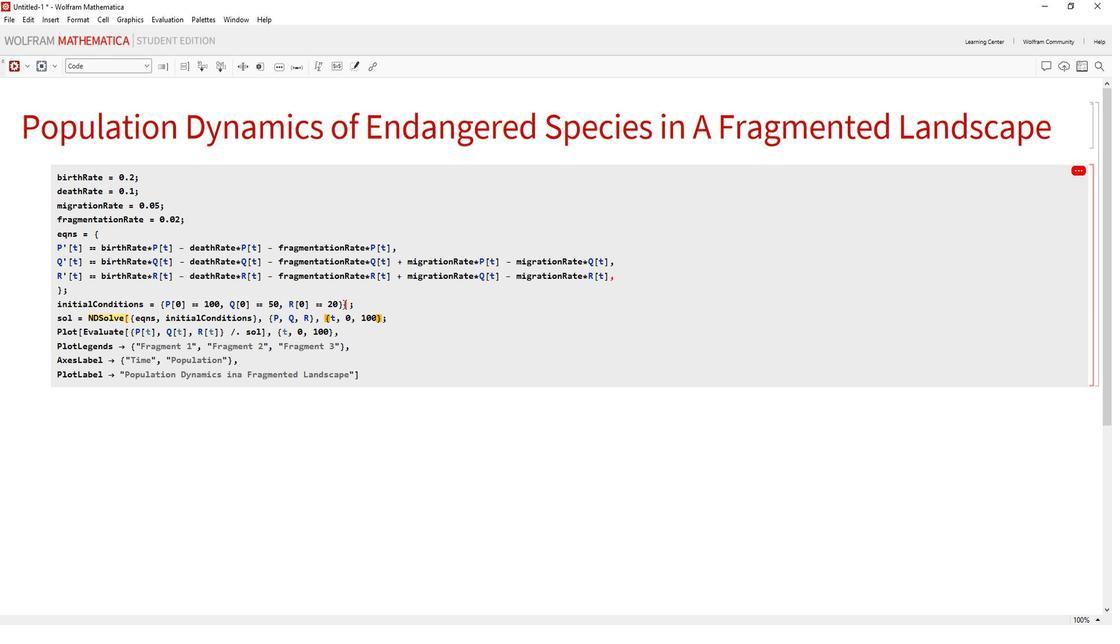 
Action: Mouse pressed left at (181, 371)
Screenshot: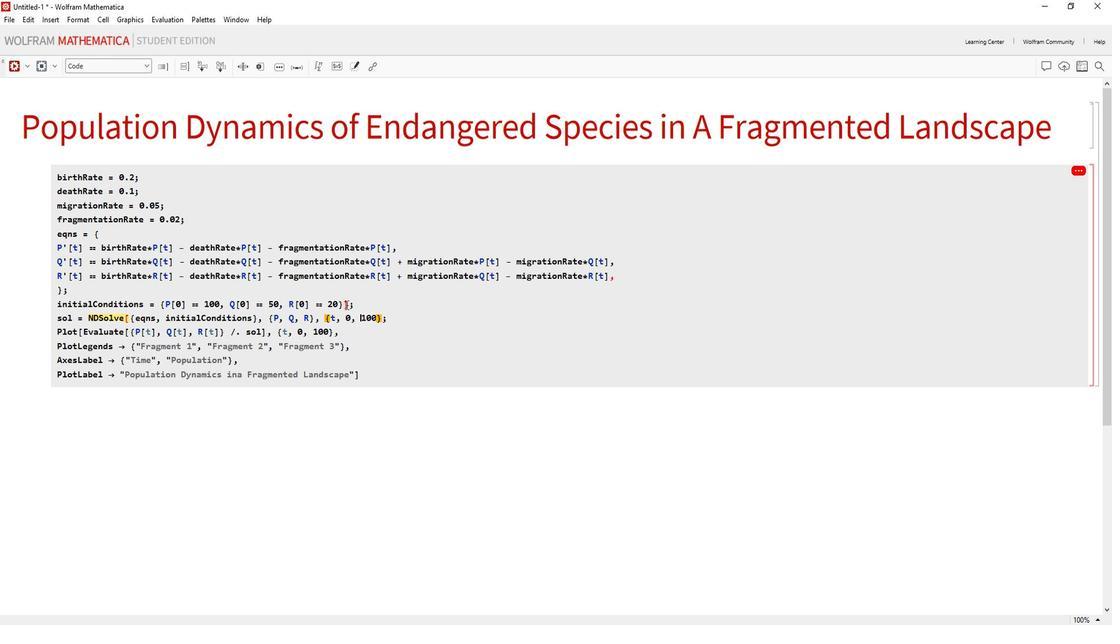 
Action: Key pressed <Key.backspace>
Screenshot: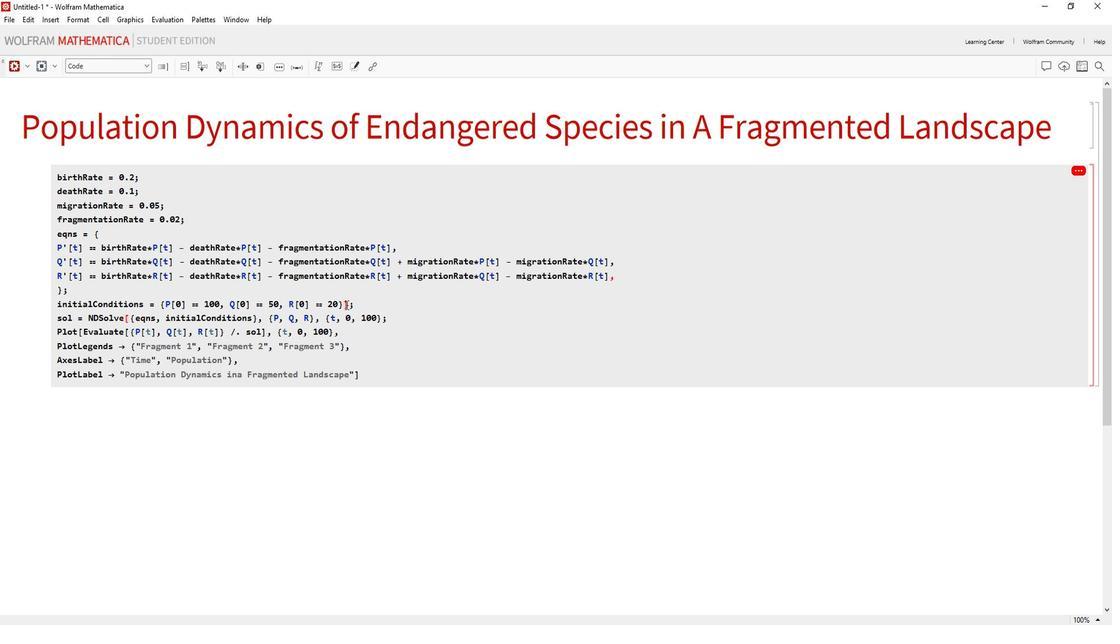 
Action: Mouse moved to (181, 371)
Screenshot: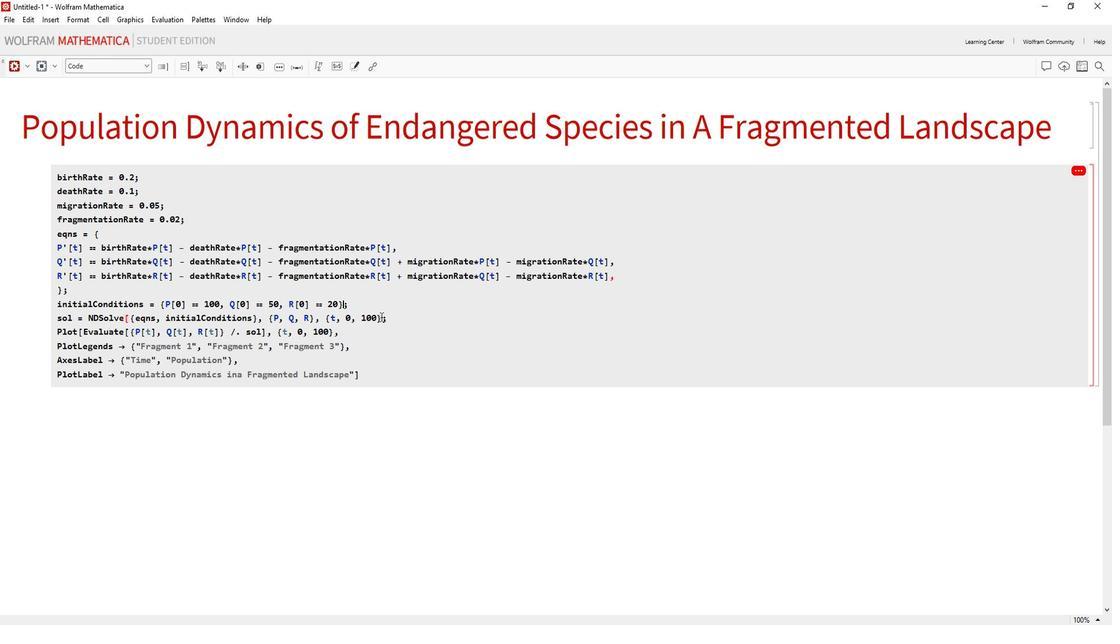 
Action: Mouse pressed left at (181, 371)
Screenshot: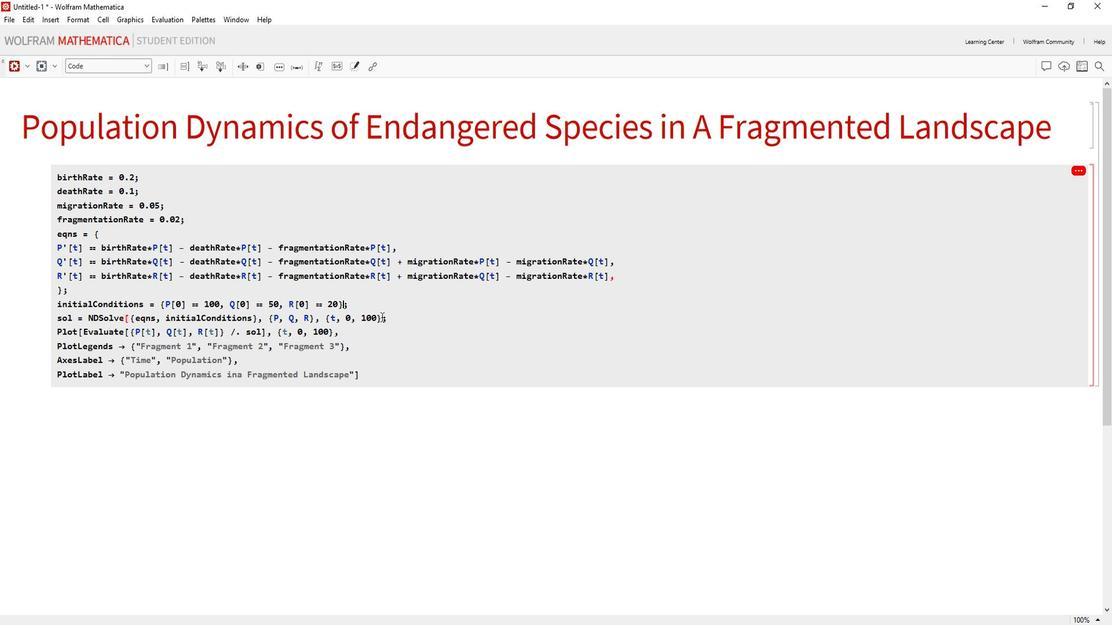 
Action: Mouse moved to (181, 371)
Screenshot: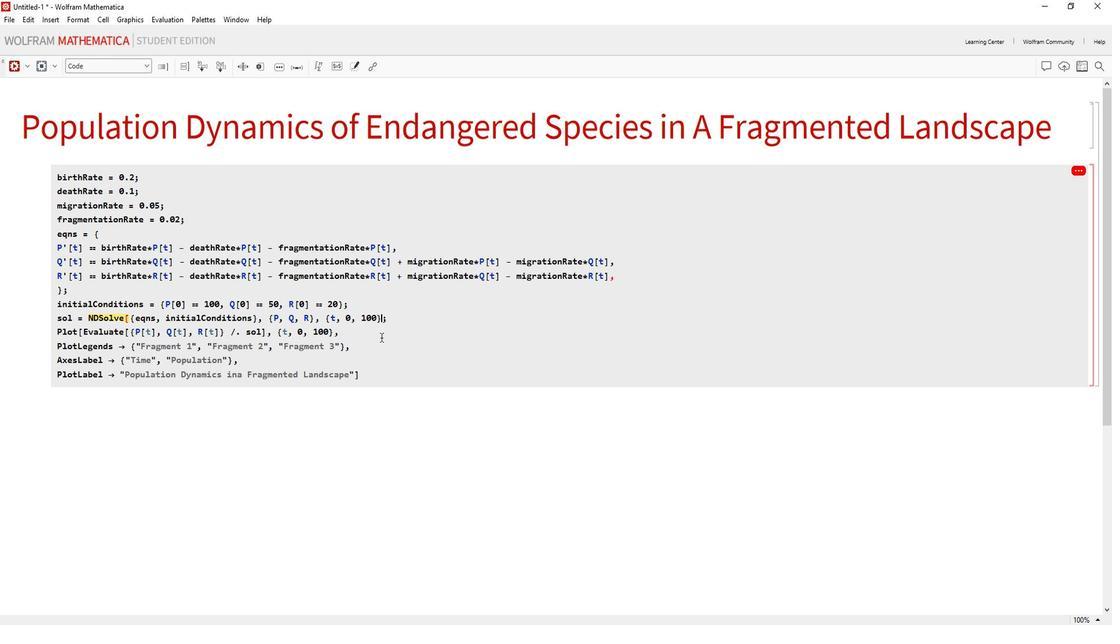 
Action: Key pressed 0<Key.backspace>]
Screenshot: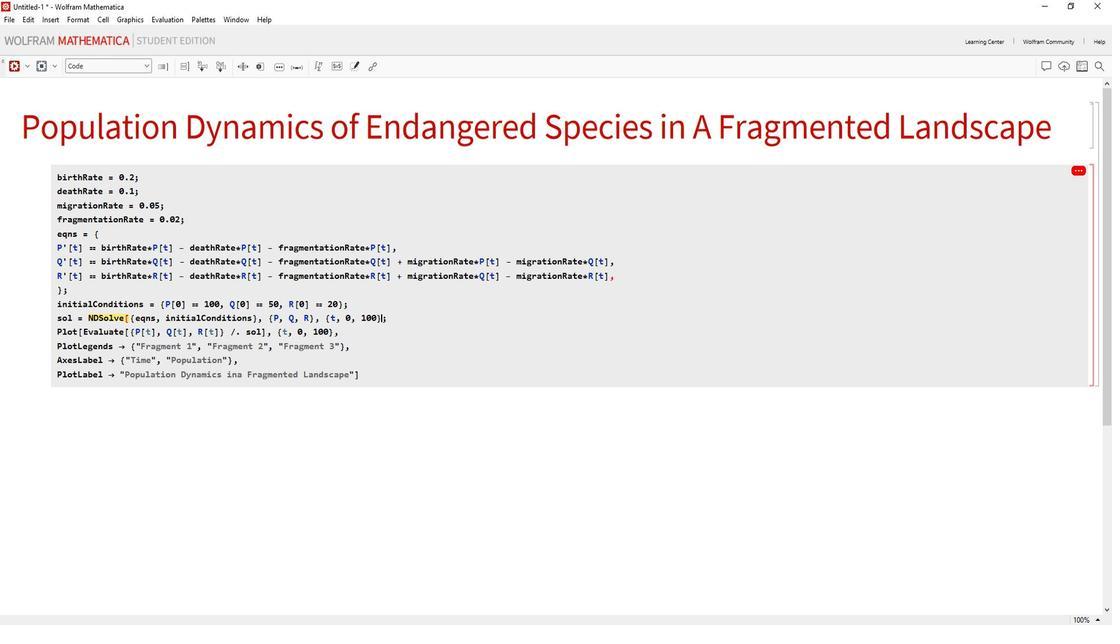 
Action: Mouse moved to (181, 370)
Screenshot: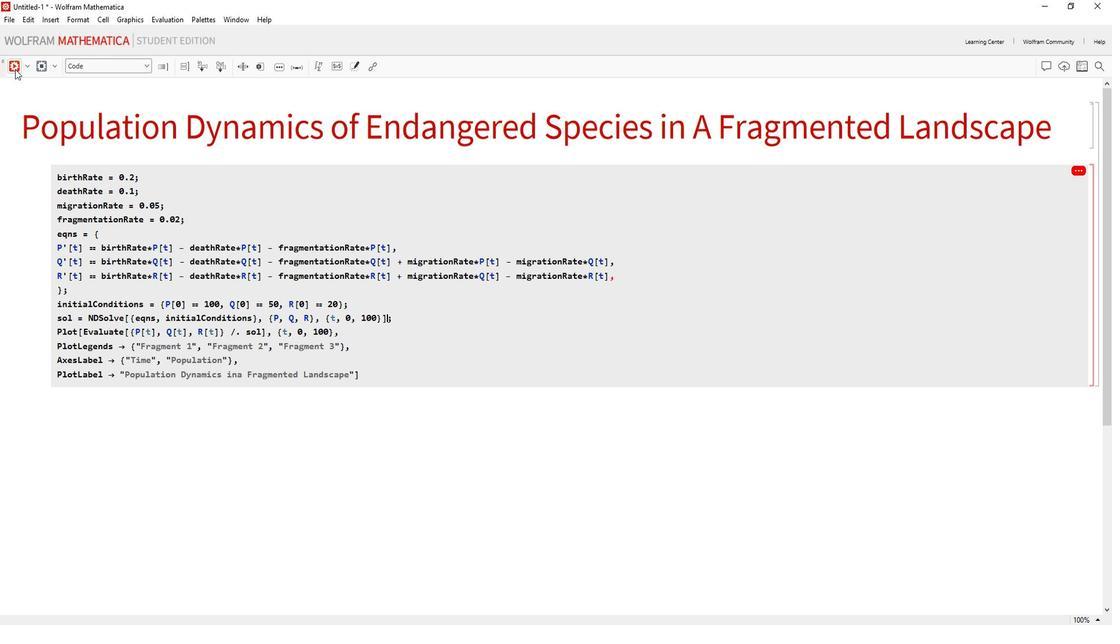
Action: Mouse pressed left at (181, 370)
Screenshot: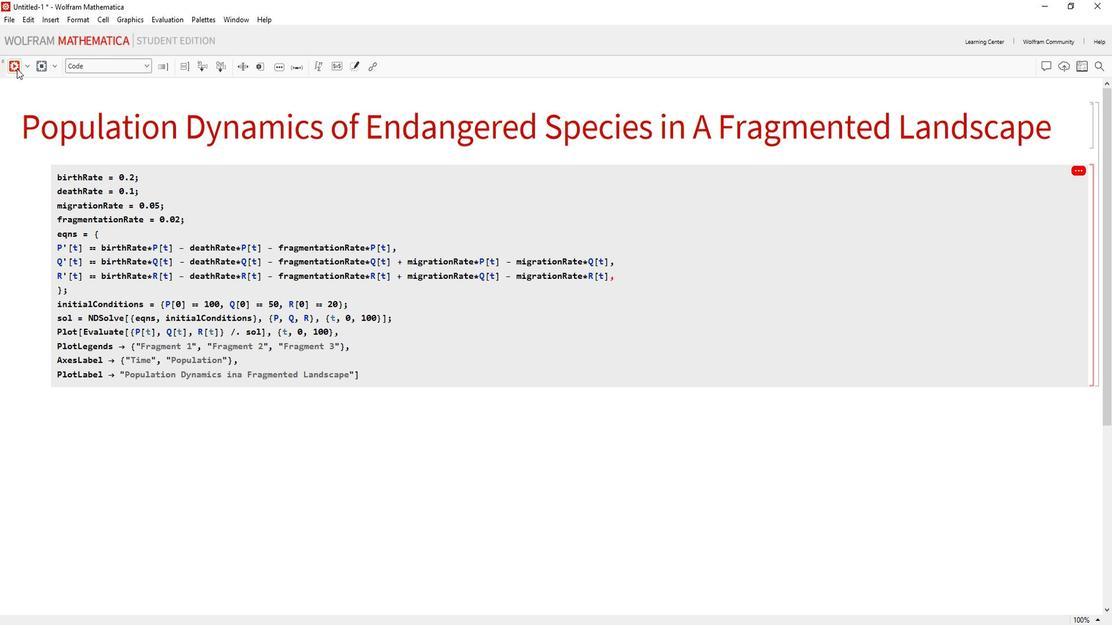 
Action: Mouse moved to (181, 371)
Screenshot: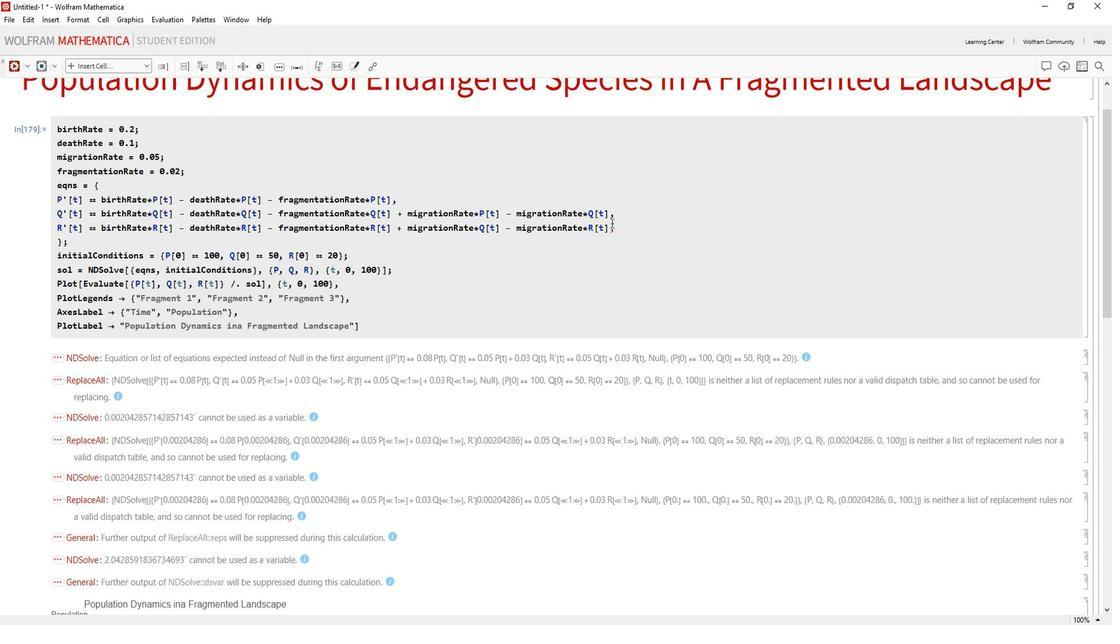 
Action: Mouse pressed left at (181, 371)
Screenshot: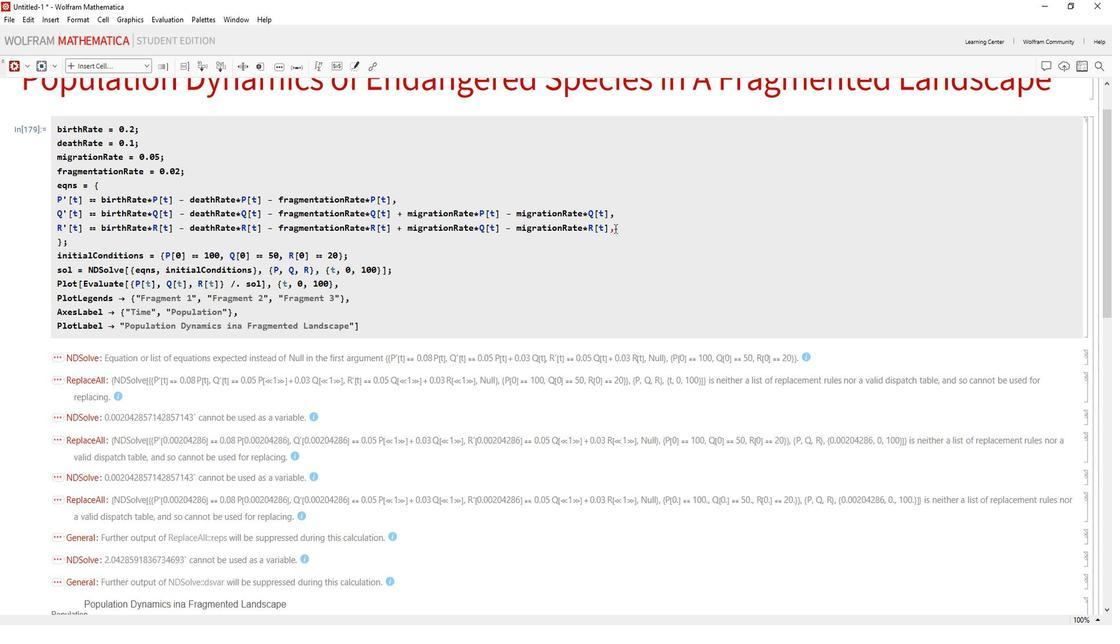 
Action: Key pressed <Key.backspace>
Screenshot: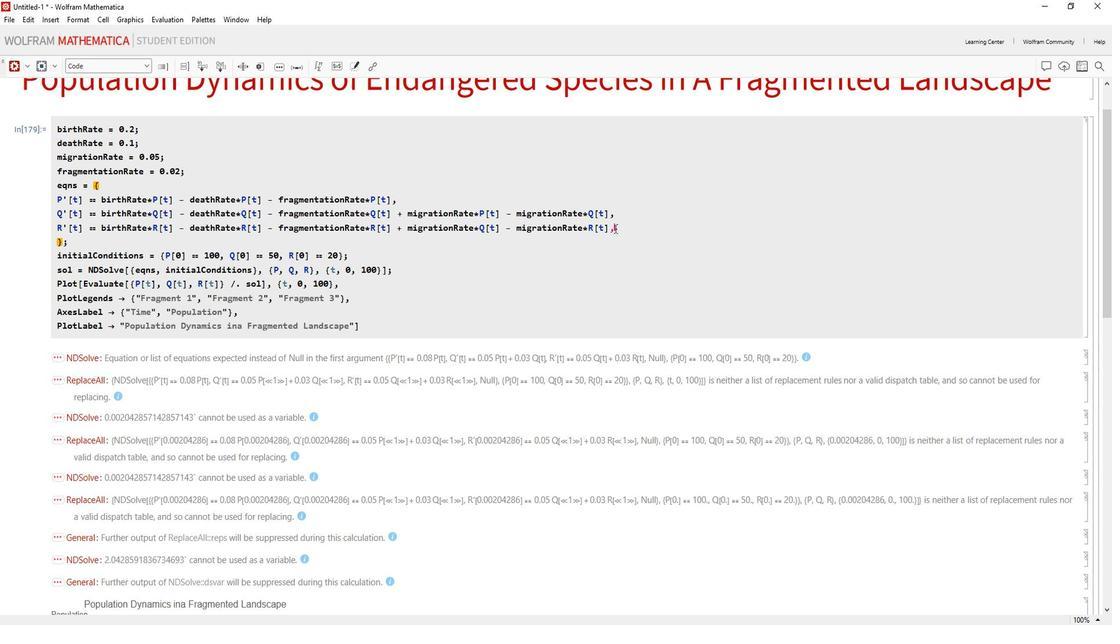 
Action: Mouse moved to (181, 370)
Screenshot: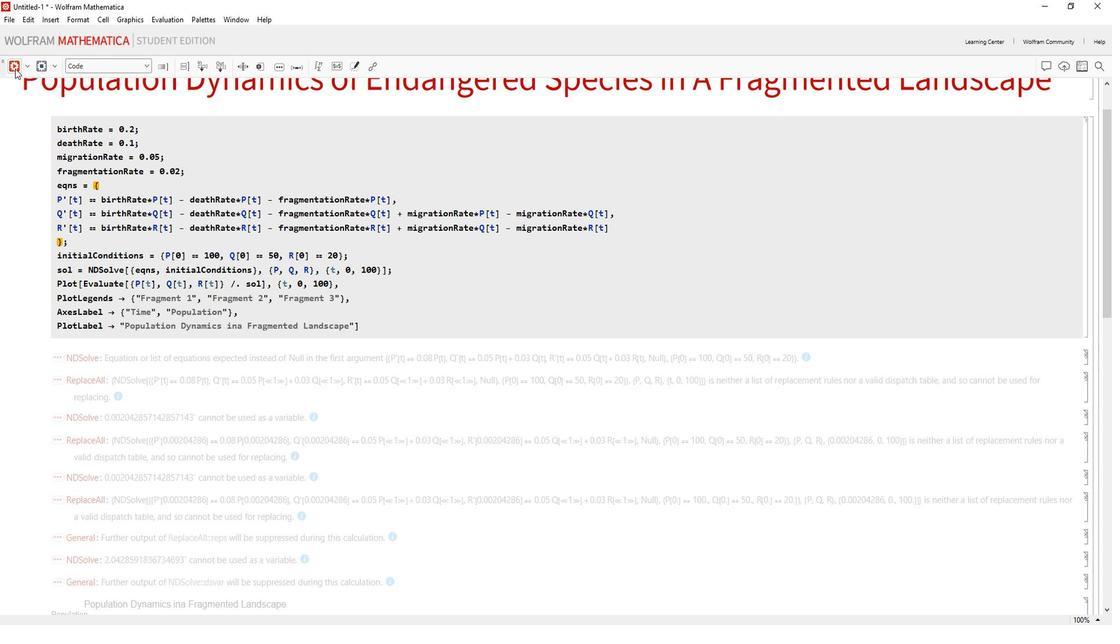 
Action: Mouse pressed left at (181, 370)
Screenshot: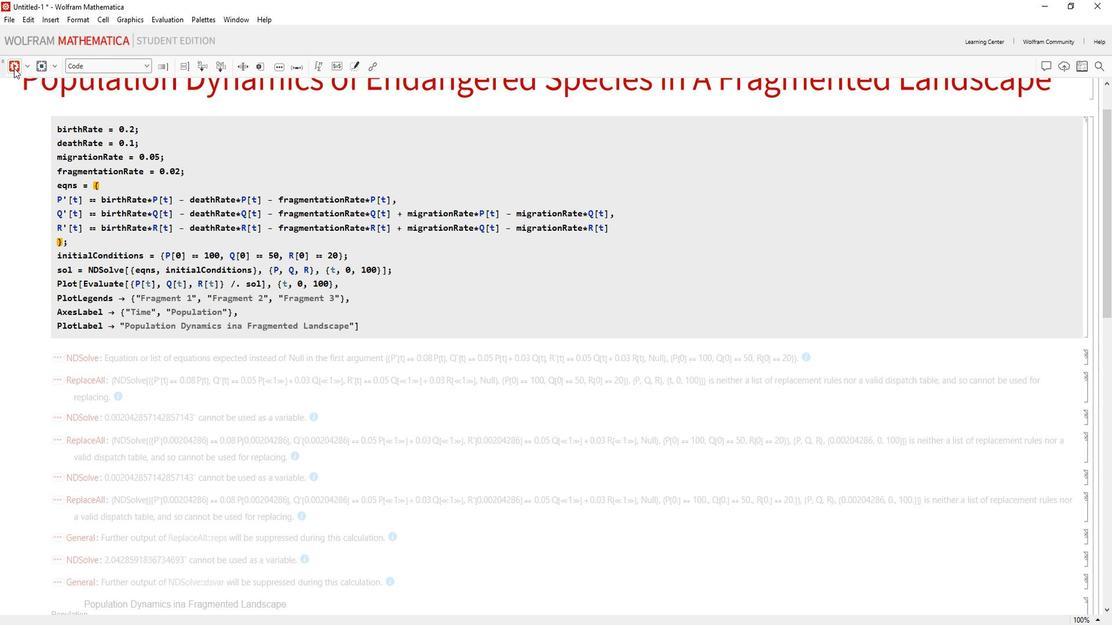 
